 Task: Add an event with the title Client Appreciation Dinner Gala, date '2024/05/10', time 8:50 AM to 10:50 AMand add a description: The employee will receive specific and constructive feedback regarding their performance, highlighting areas of strength and areas that require improvement. The feedback will be based on objective criteria and performance metrics.Select event color  Flamingo . Add location for the event as: Brussels, Belgium, logged in from the account softage.4@softage.netand send the event invitation to softage.2@softage.net and softage.3@softage.net. Set a reminder for the event Daily
Action: Mouse moved to (78, 101)
Screenshot: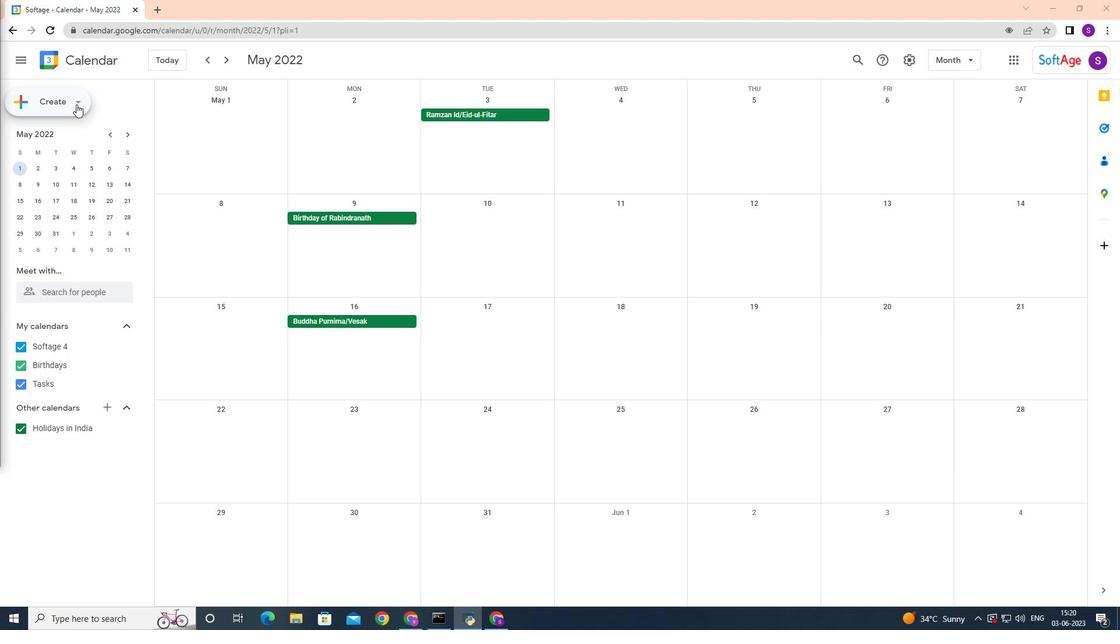 
Action: Mouse pressed left at (78, 101)
Screenshot: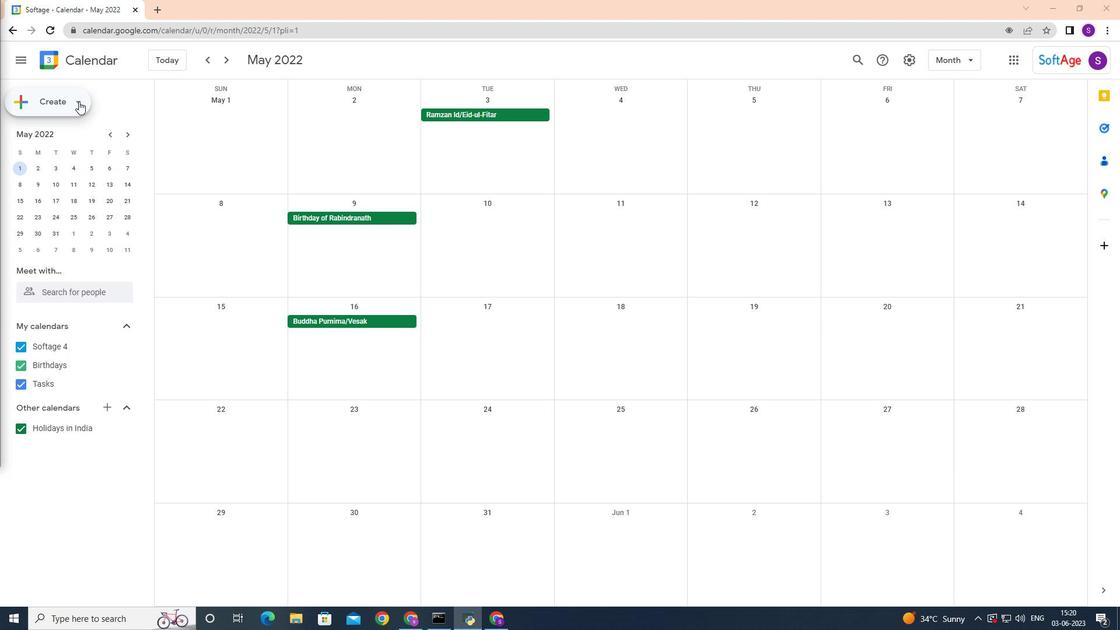 
Action: Mouse moved to (73, 135)
Screenshot: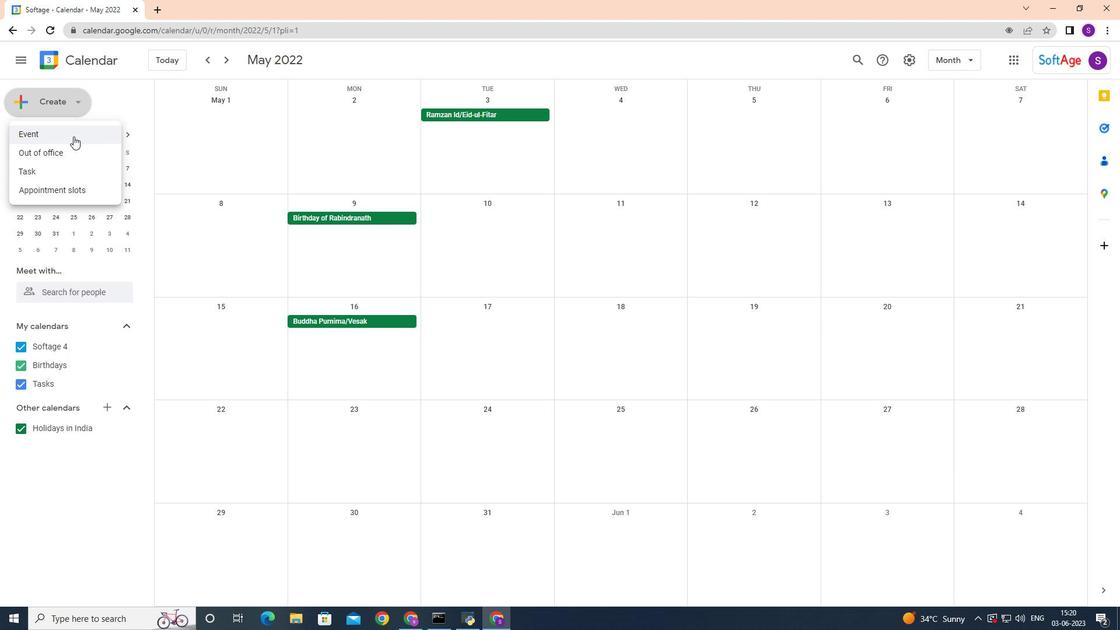 
Action: Mouse pressed left at (73, 135)
Screenshot: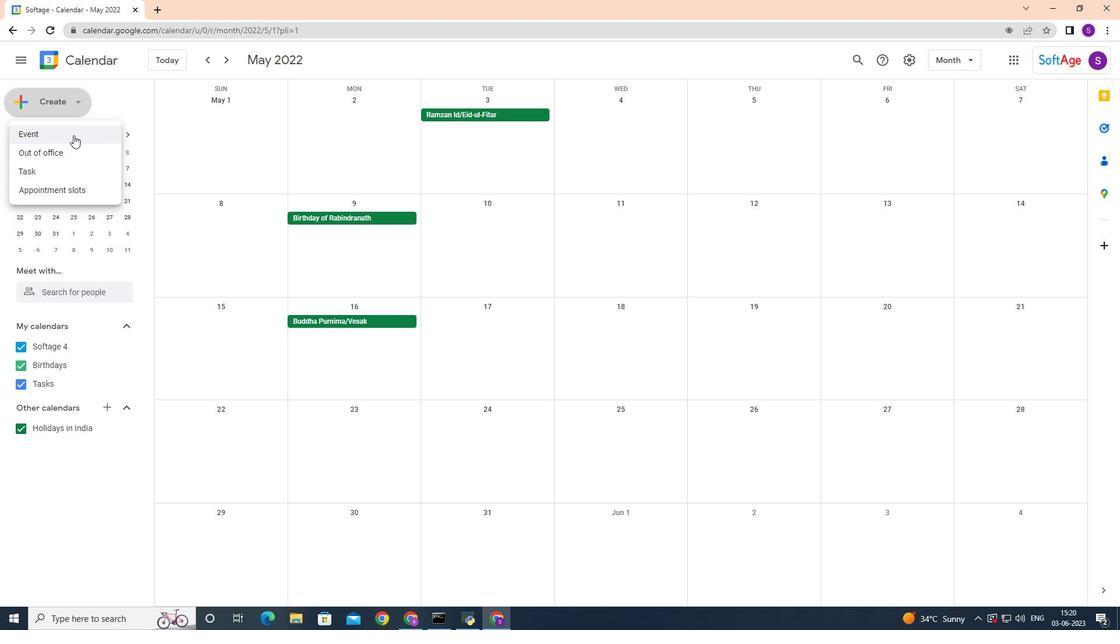 
Action: Mouse moved to (461, 394)
Screenshot: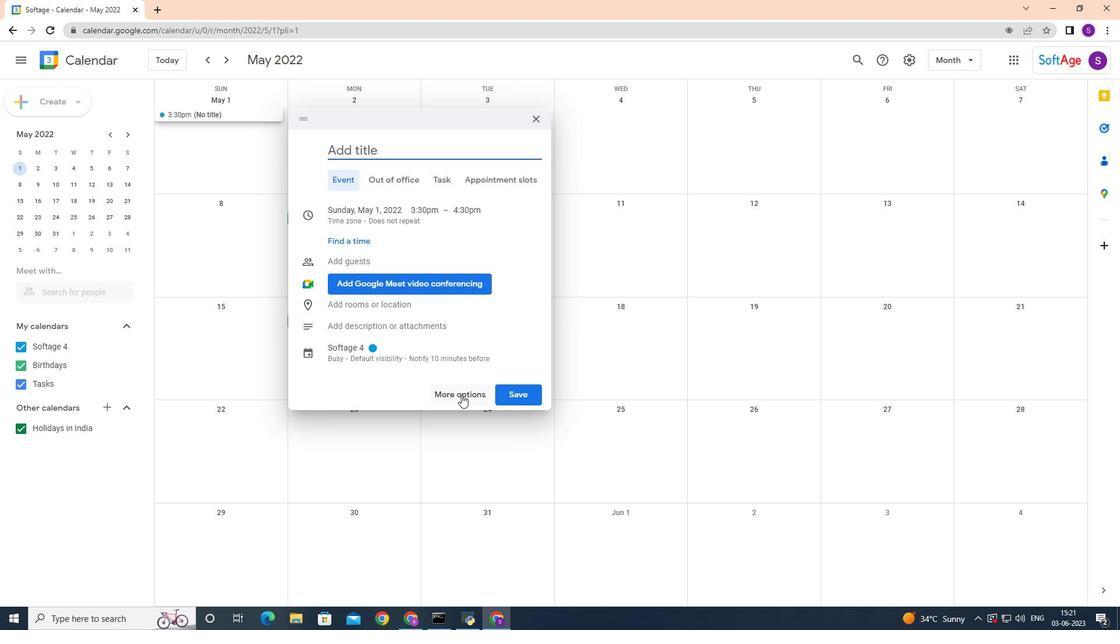
Action: Mouse pressed left at (461, 394)
Screenshot: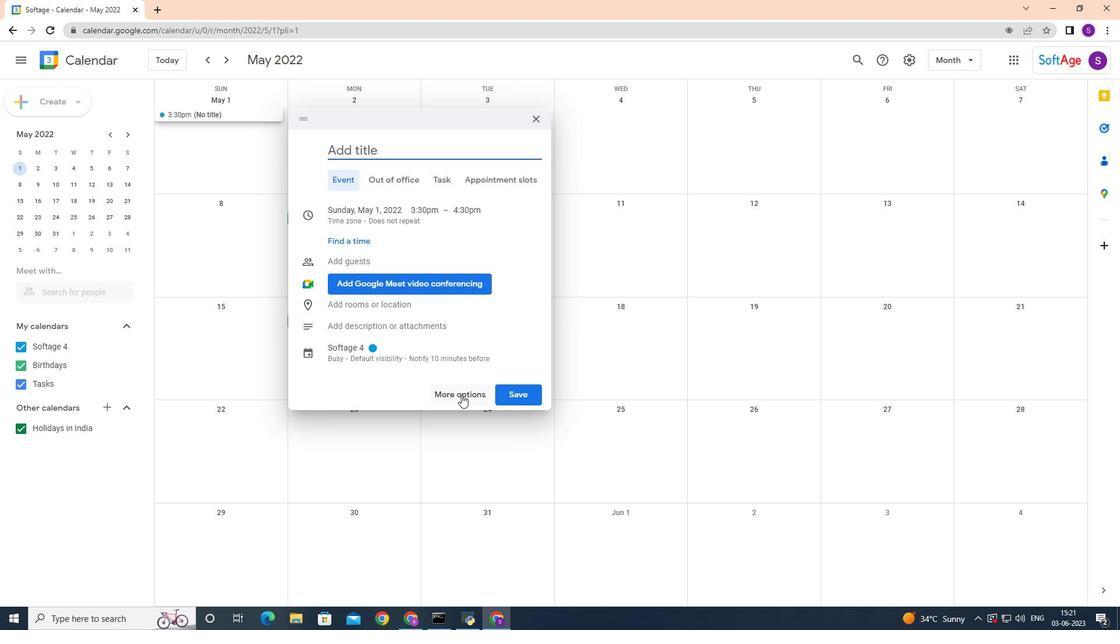 
Action: Mouse moved to (462, 393)
Screenshot: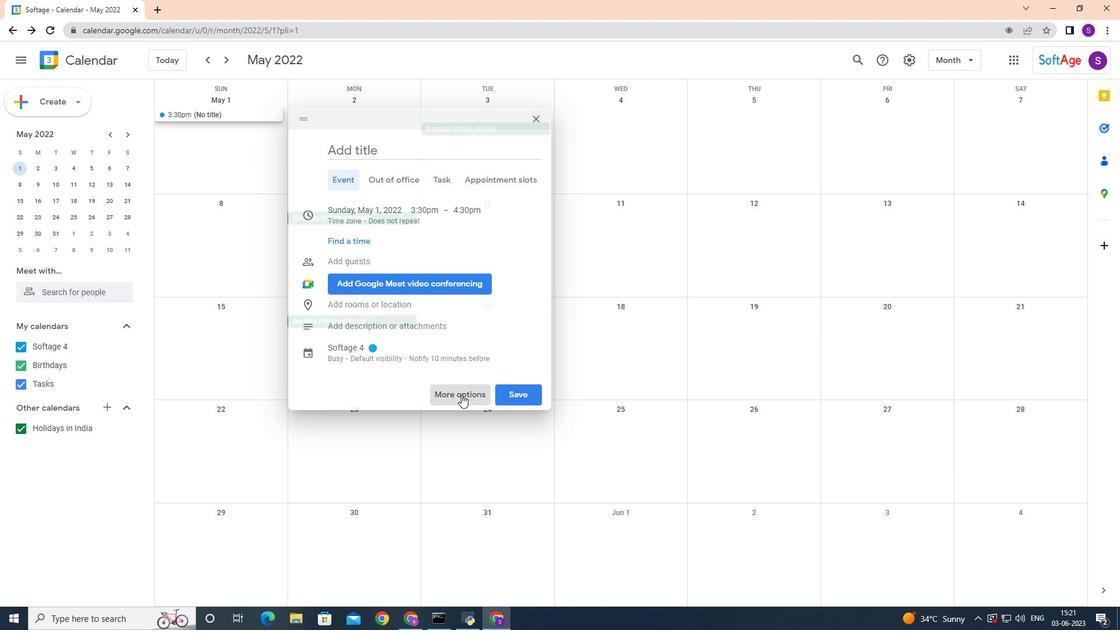 
Action: Key pressed <Key.shift>Client<Key.space><Key.shift>Appreciation<Key.space><Key.shift>Dinner<Key.space><Key.shift>Gala
Screenshot: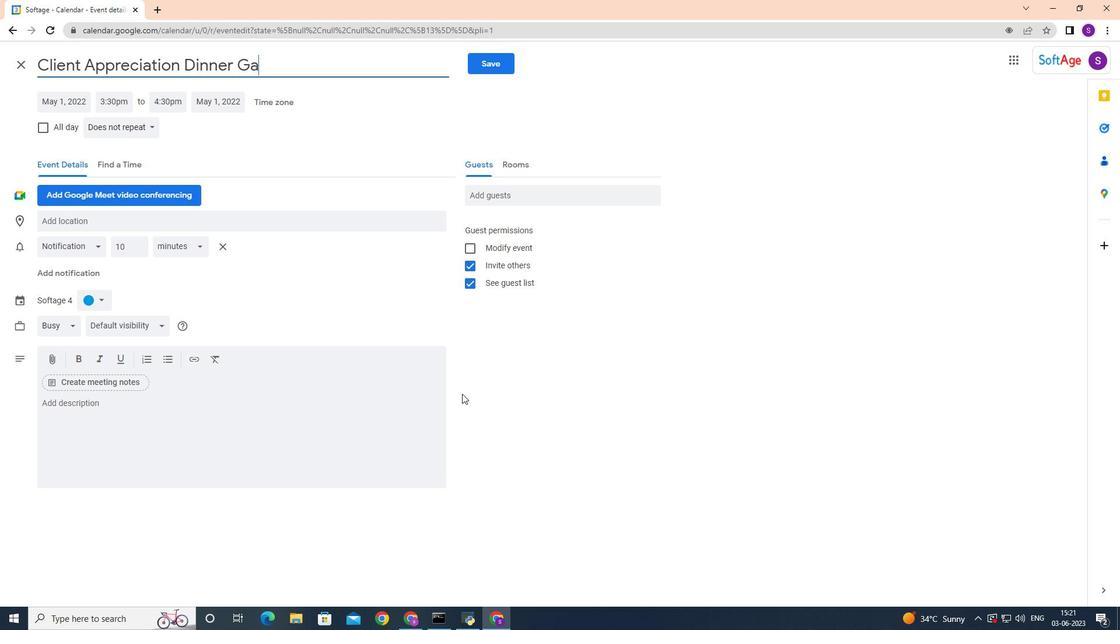 
Action: Mouse moved to (70, 103)
Screenshot: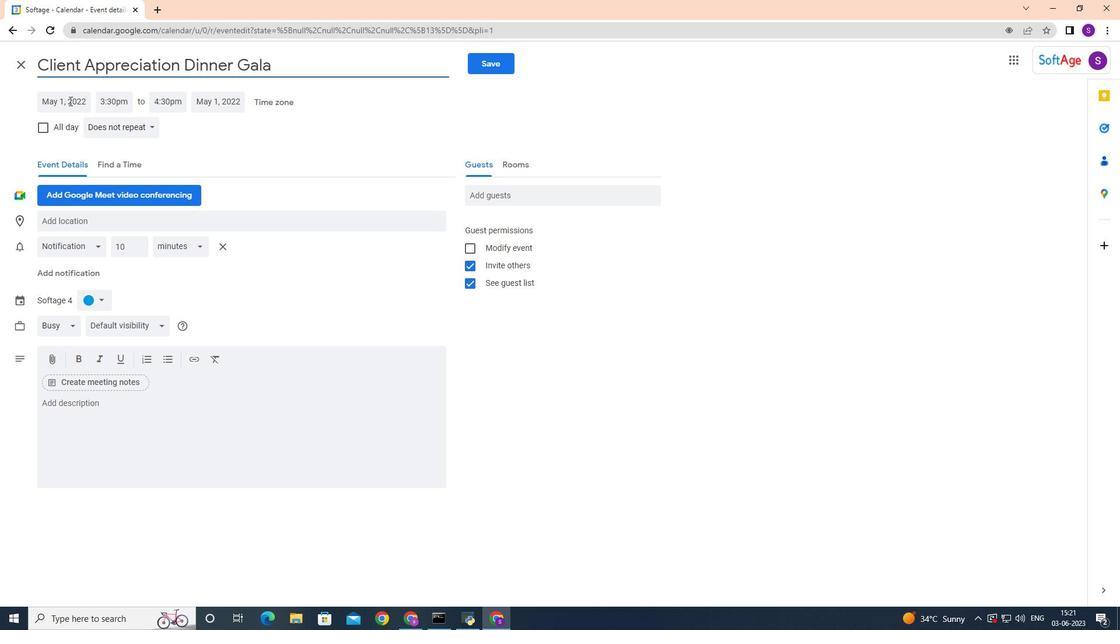 
Action: Mouse pressed left at (70, 103)
Screenshot: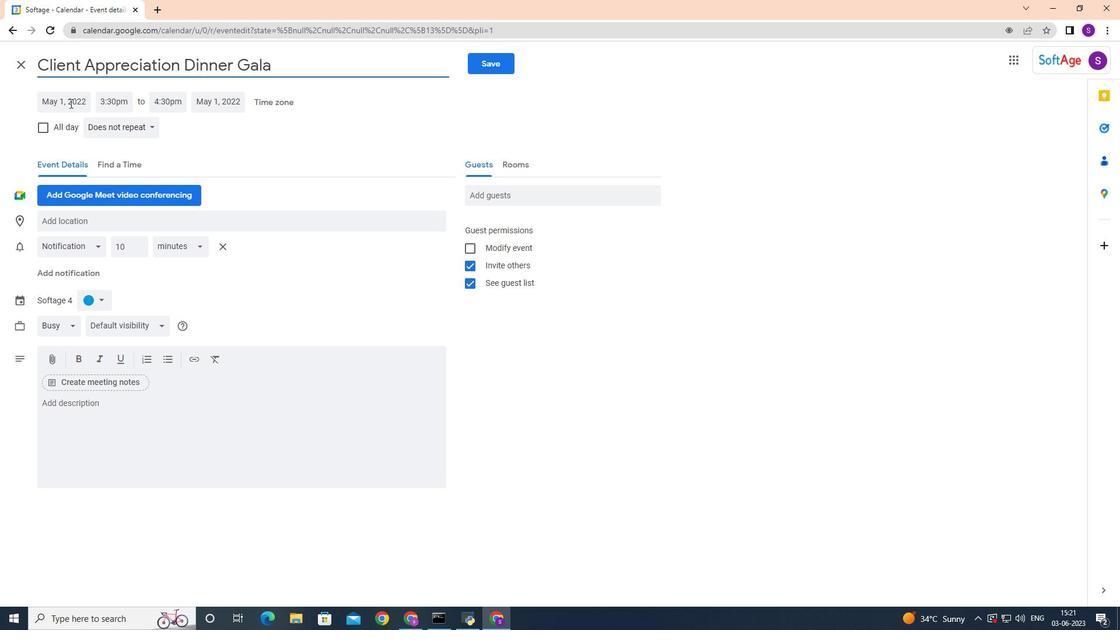 
Action: Mouse moved to (187, 125)
Screenshot: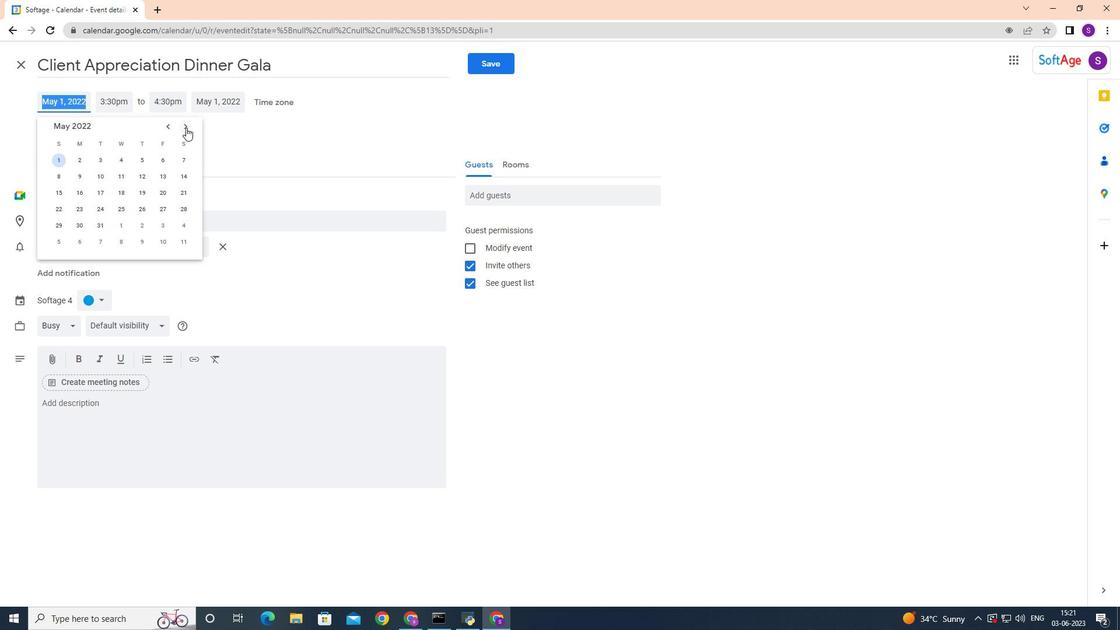 
Action: Mouse pressed left at (187, 125)
Screenshot: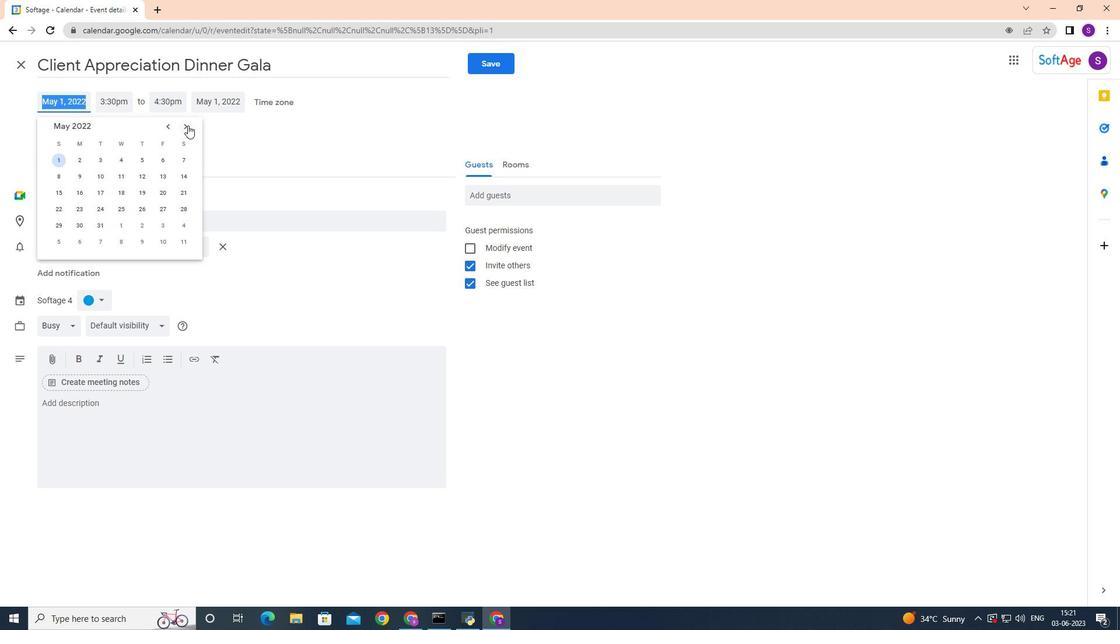 
Action: Mouse pressed left at (187, 125)
Screenshot: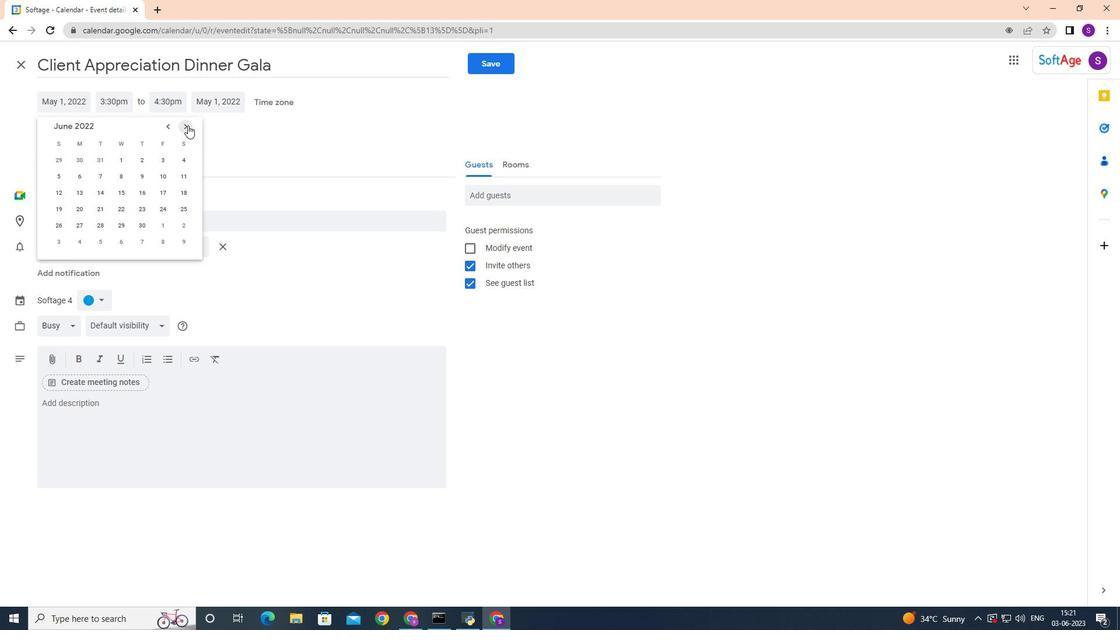 
Action: Mouse moved to (187, 125)
Screenshot: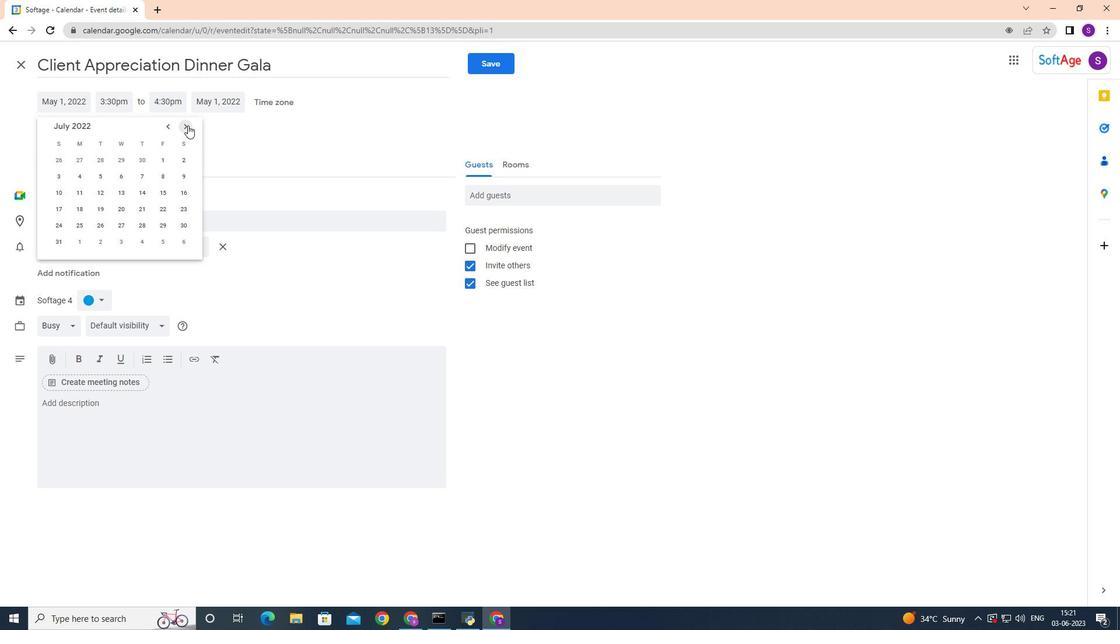 
Action: Mouse pressed left at (187, 125)
Screenshot: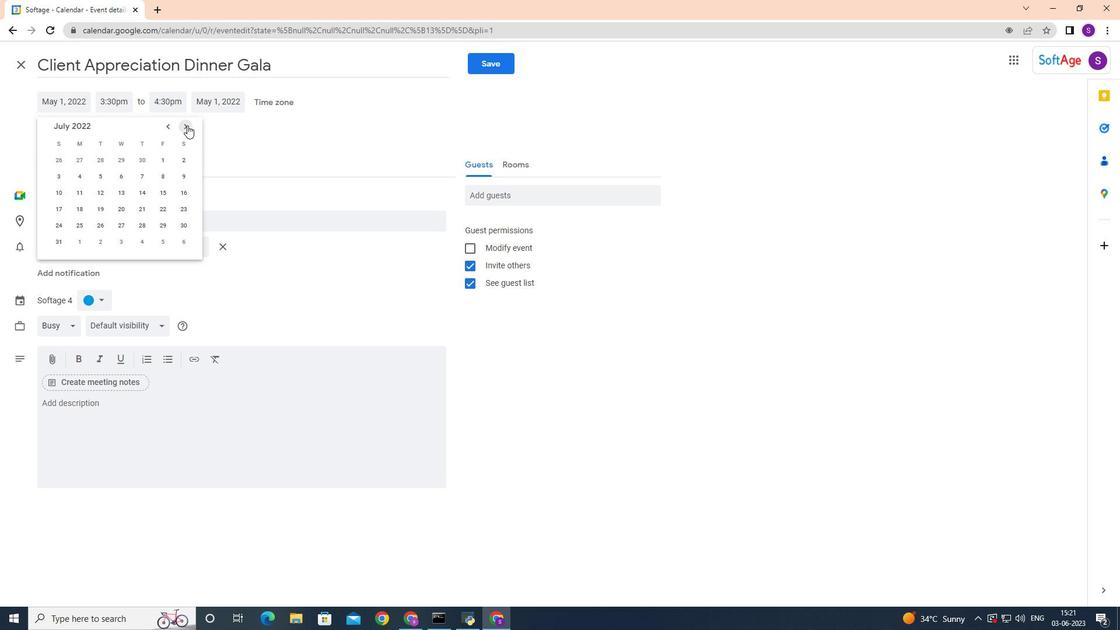 
Action: Mouse pressed left at (187, 125)
Screenshot: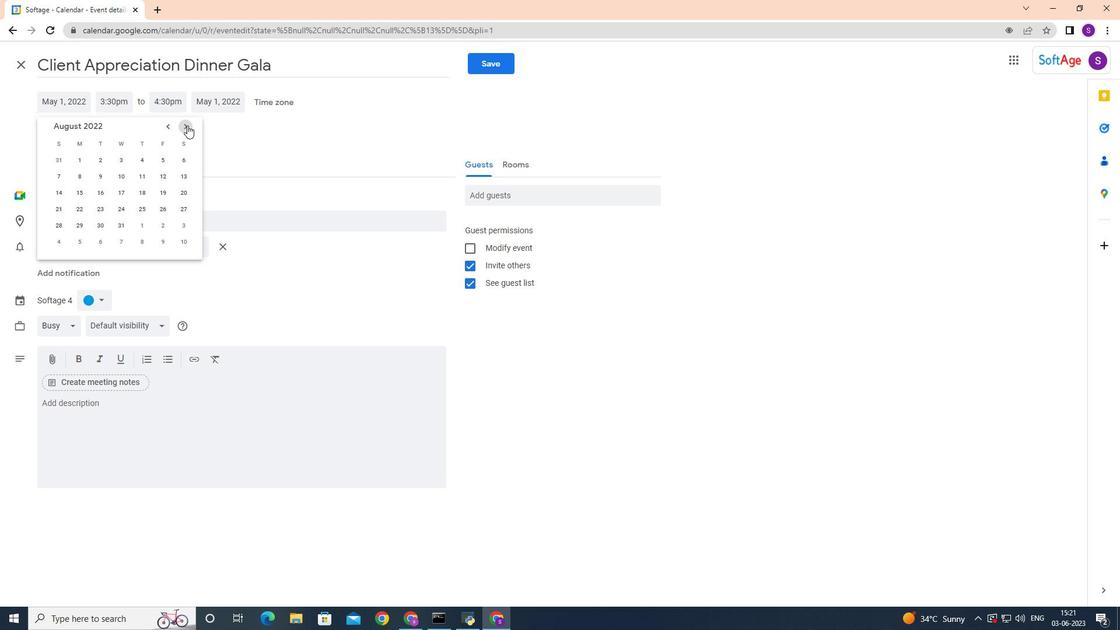
Action: Mouse pressed left at (187, 125)
Screenshot: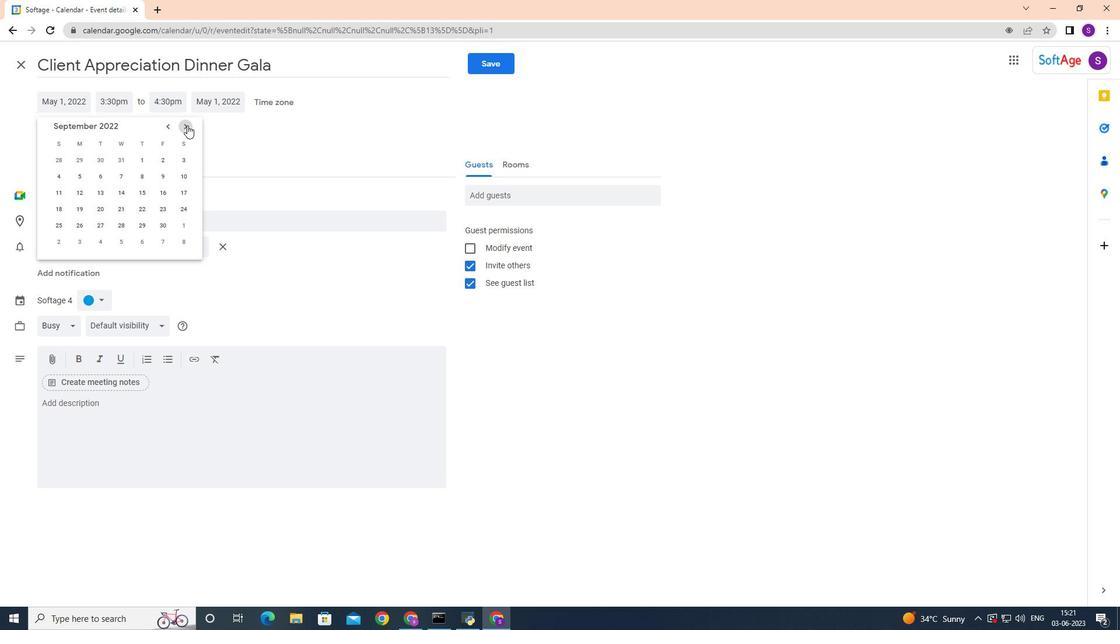 
Action: Mouse pressed left at (187, 125)
Screenshot: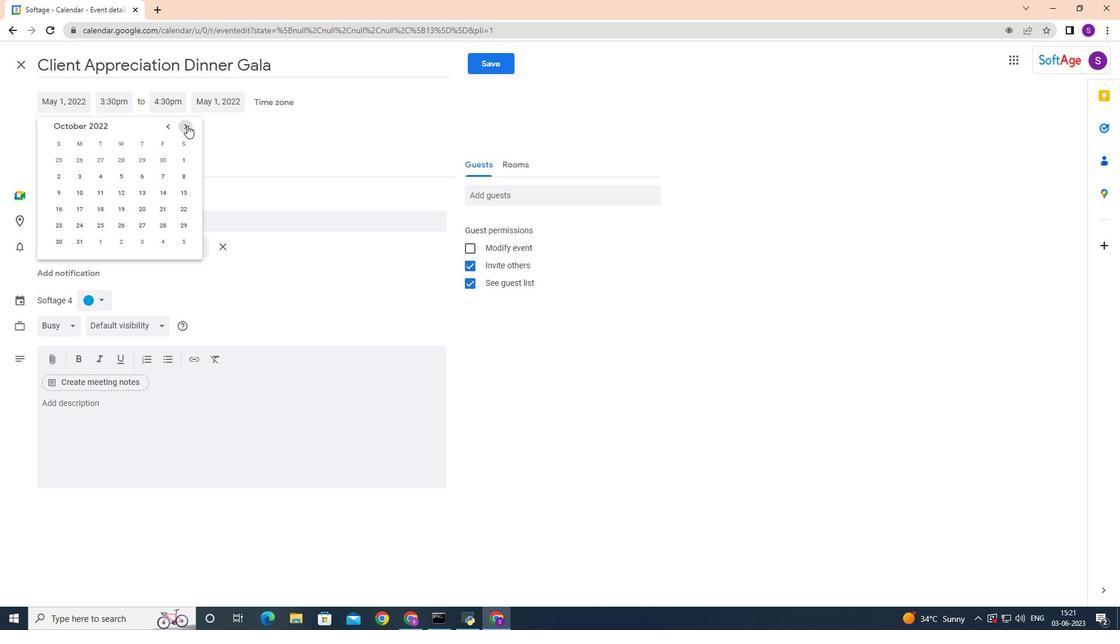 
Action: Mouse pressed left at (187, 125)
Screenshot: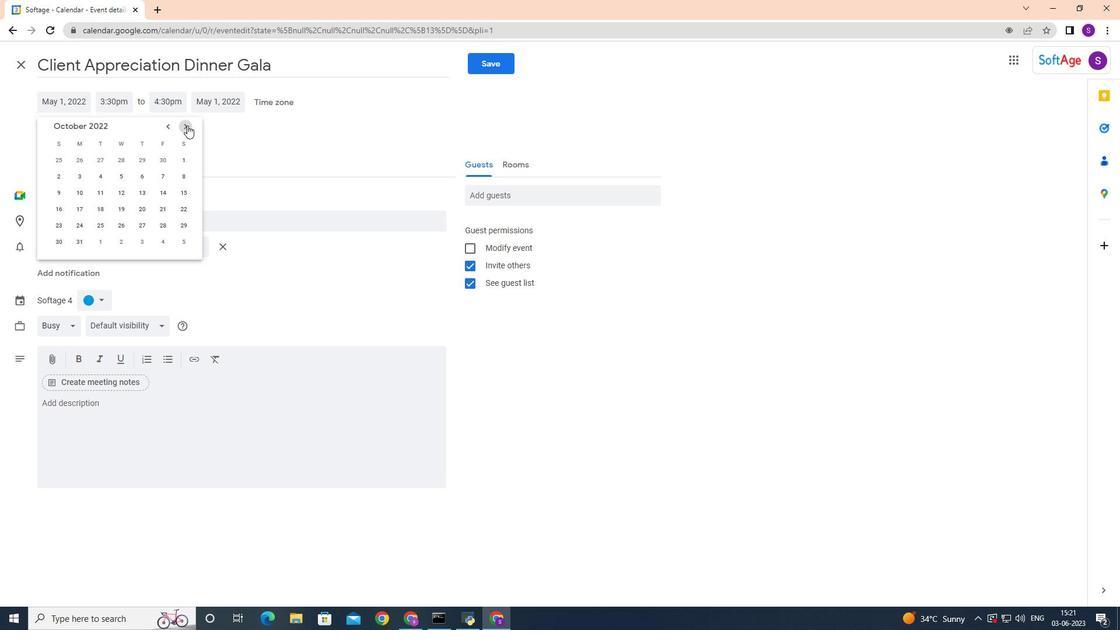 
Action: Mouse pressed left at (187, 125)
Screenshot: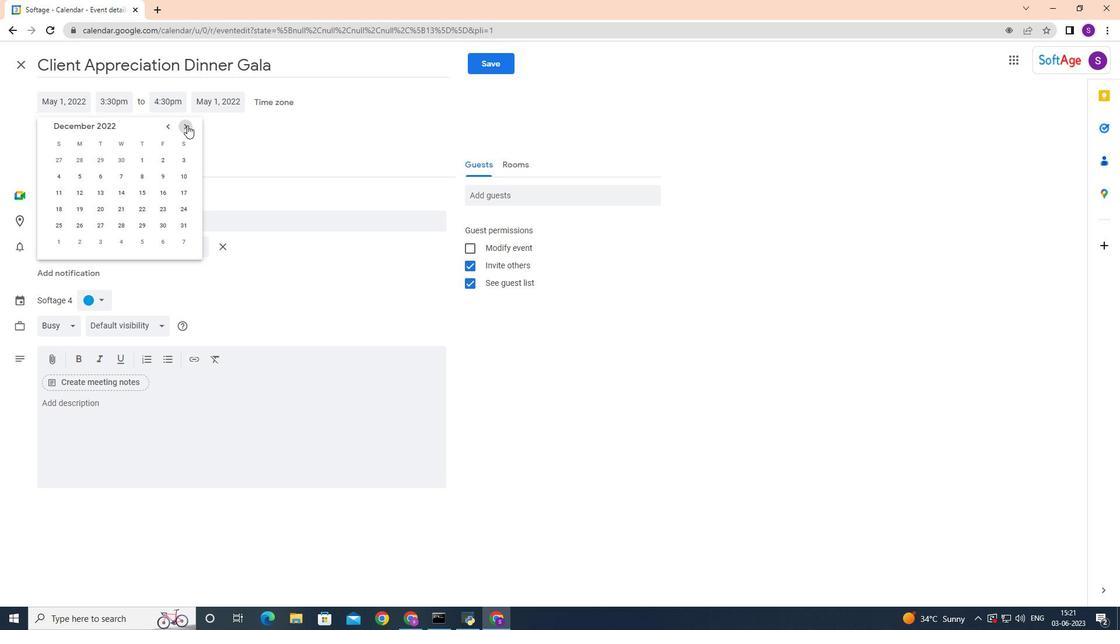 
Action: Mouse pressed left at (187, 125)
Screenshot: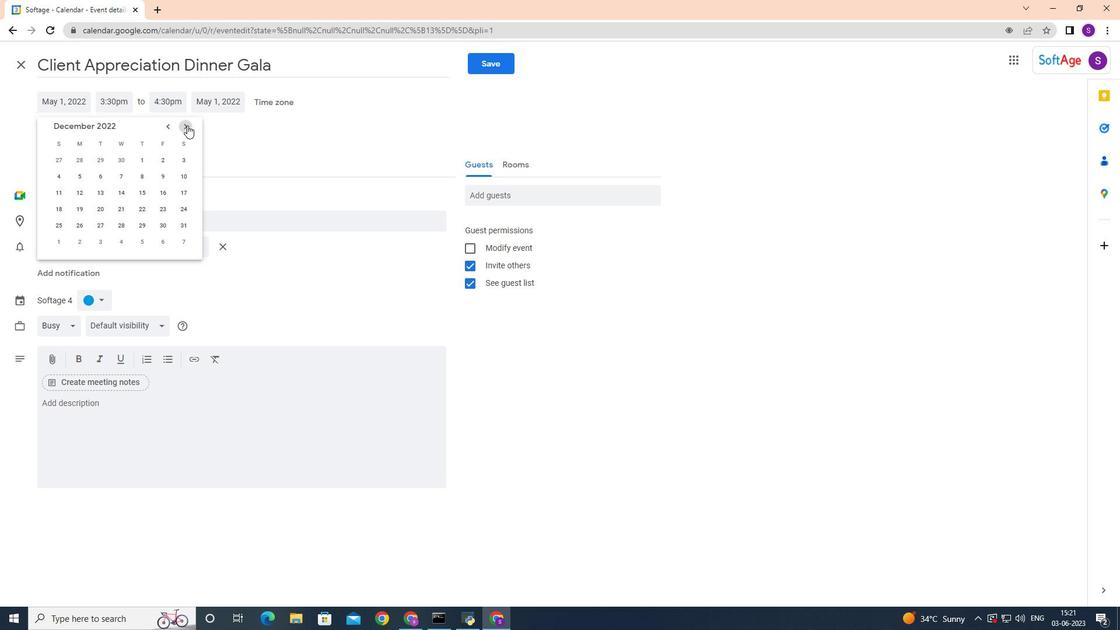 
Action: Mouse pressed left at (187, 125)
Screenshot: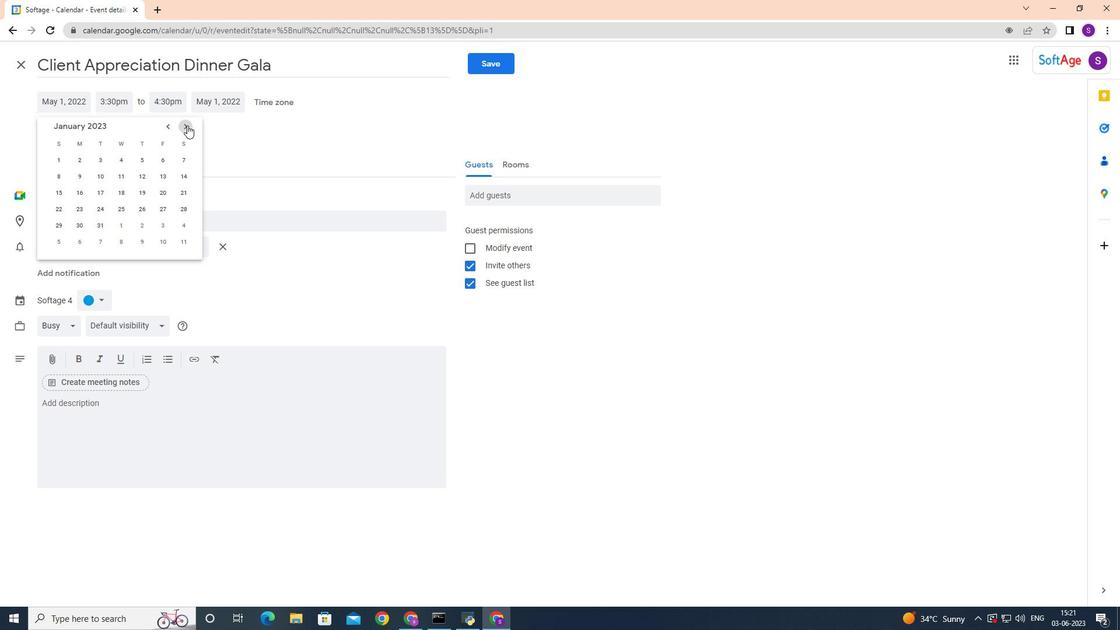 
Action: Mouse pressed left at (187, 125)
Screenshot: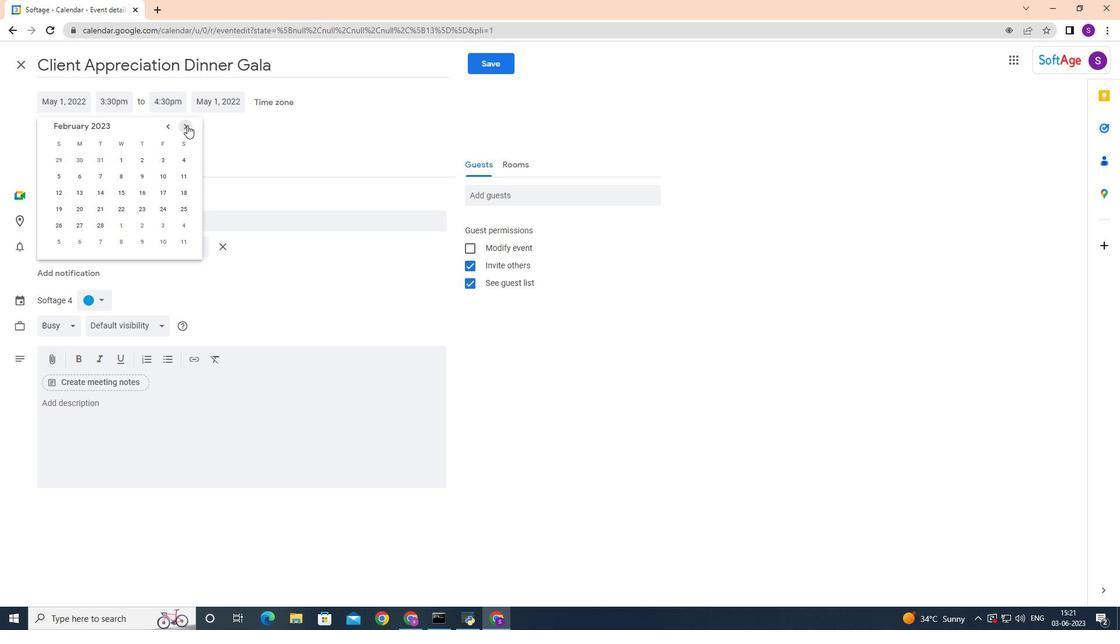 
Action: Mouse pressed left at (187, 125)
Screenshot: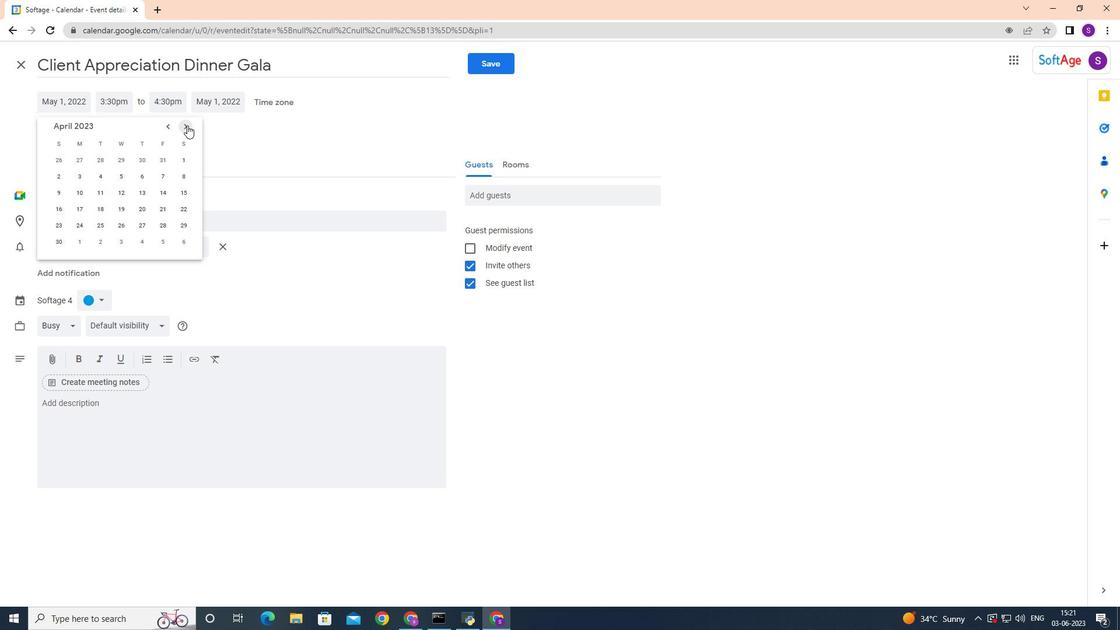 
Action: Mouse pressed left at (187, 125)
Screenshot: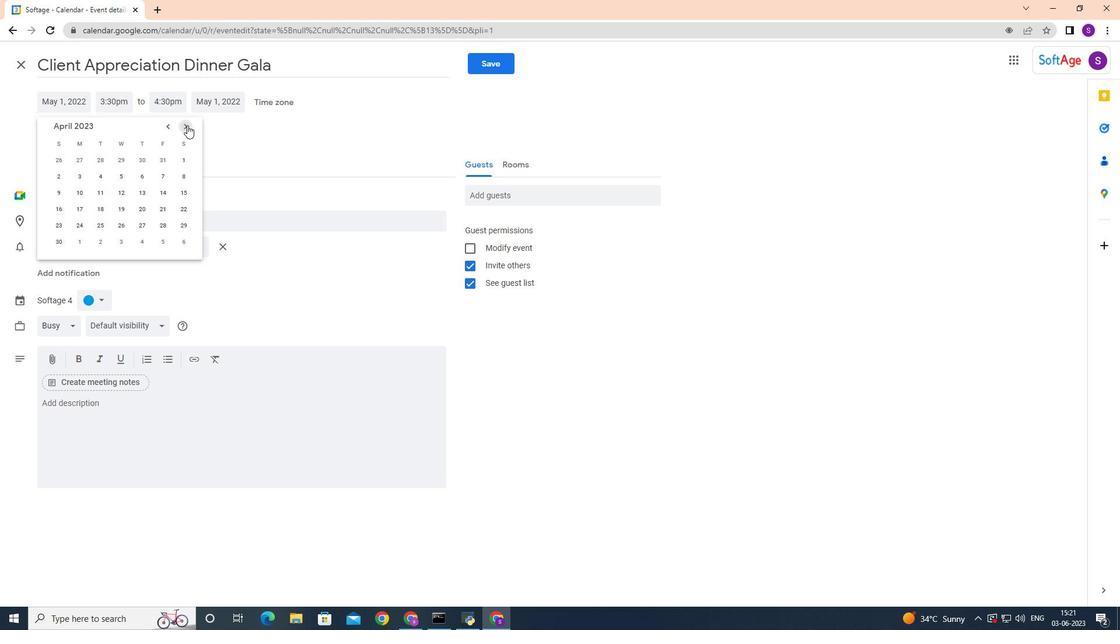 
Action: Mouse pressed left at (187, 125)
Screenshot: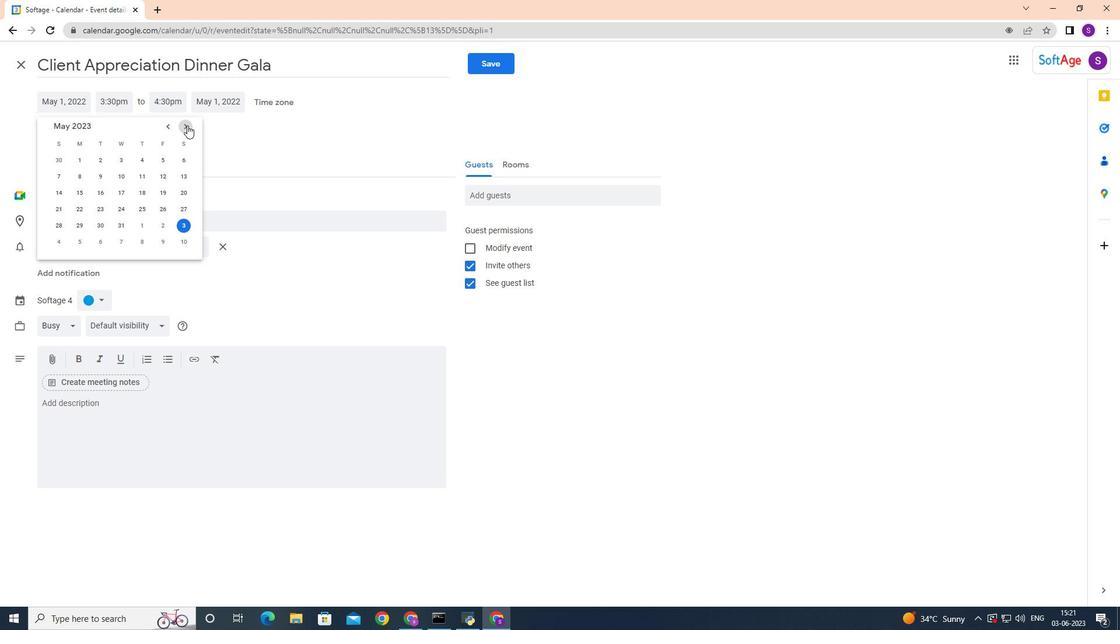 
Action: Mouse pressed left at (187, 125)
Screenshot: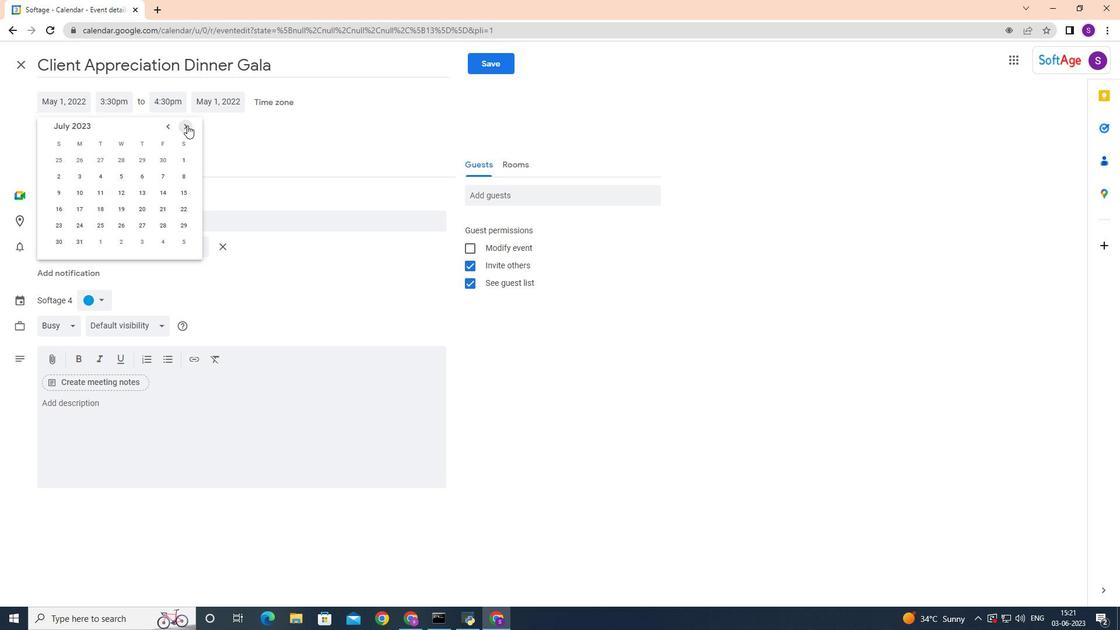 
Action: Mouse pressed left at (187, 125)
Screenshot: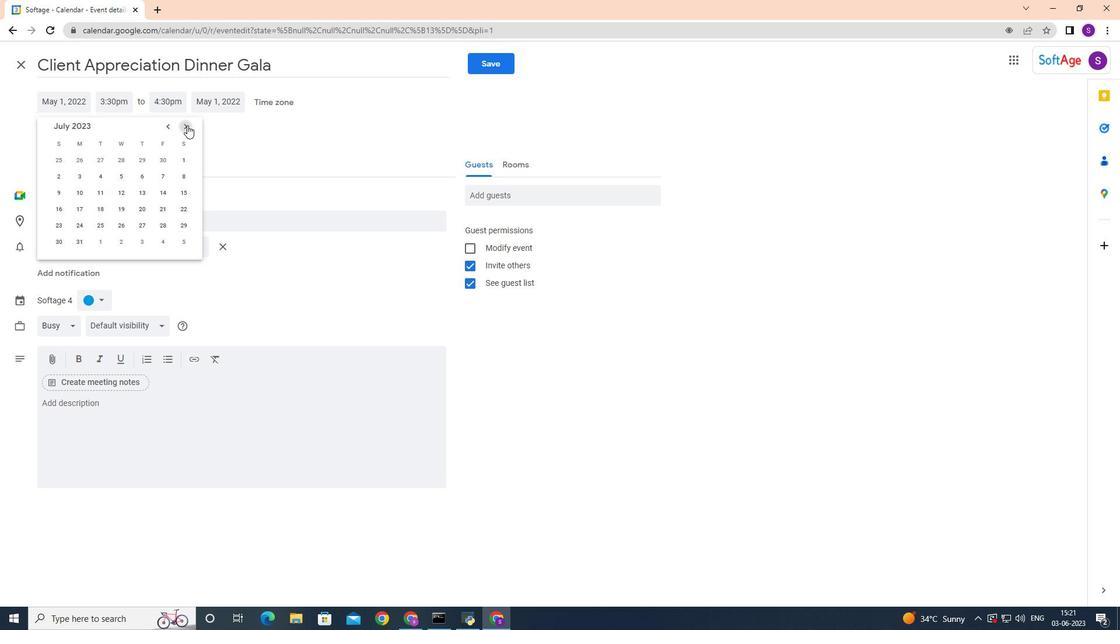 
Action: Mouse pressed left at (187, 125)
Screenshot: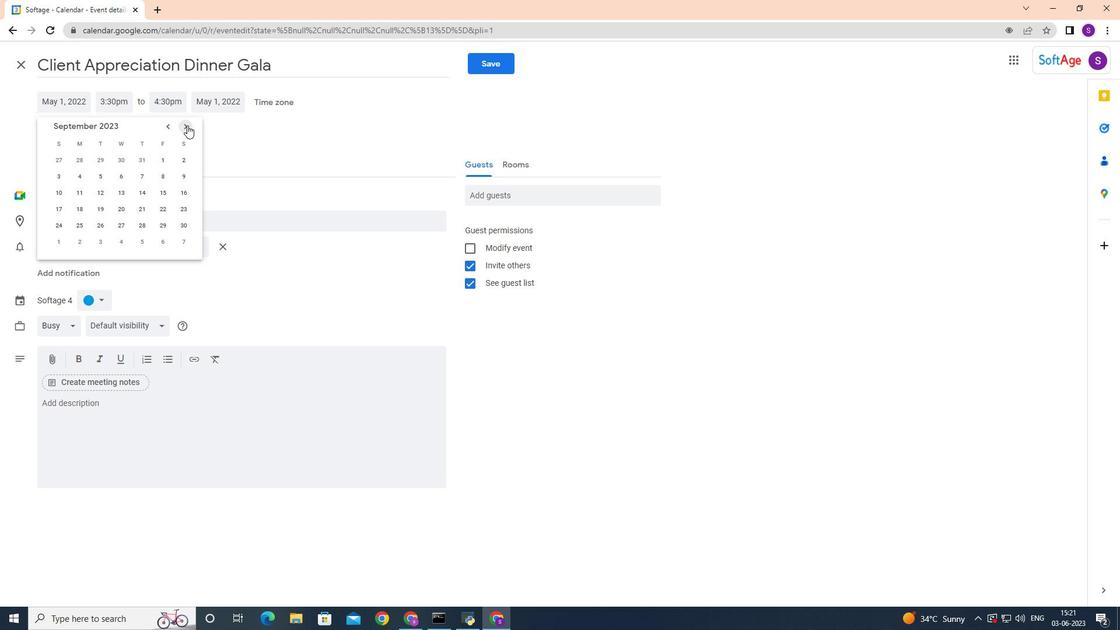 
Action: Mouse pressed left at (187, 125)
Screenshot: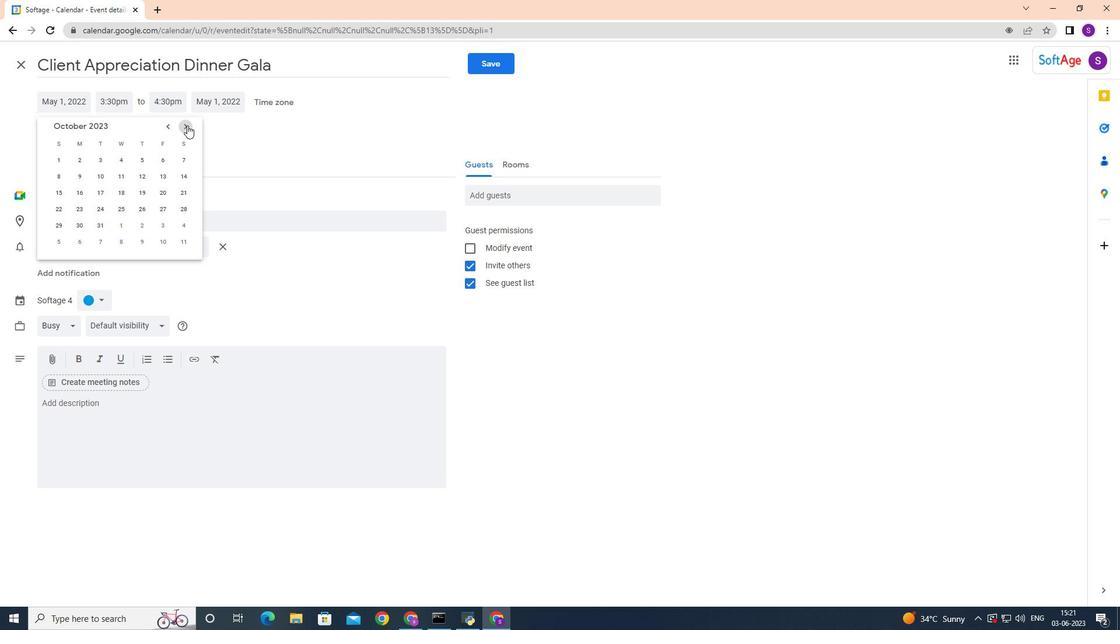 
Action: Mouse pressed left at (187, 125)
Screenshot: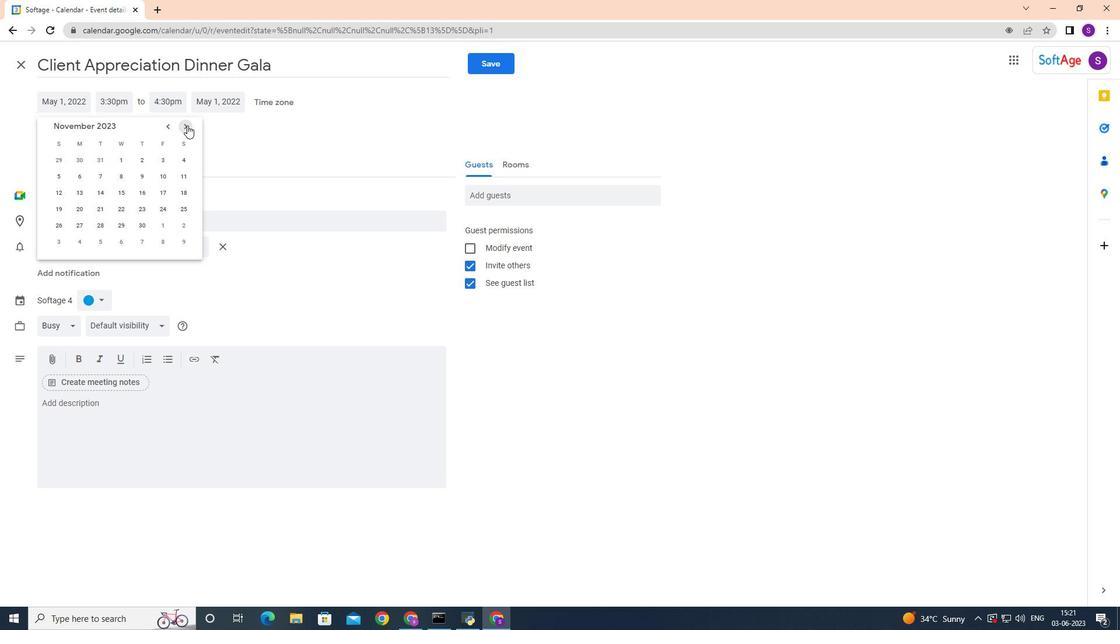 
Action: Mouse pressed left at (187, 125)
Screenshot: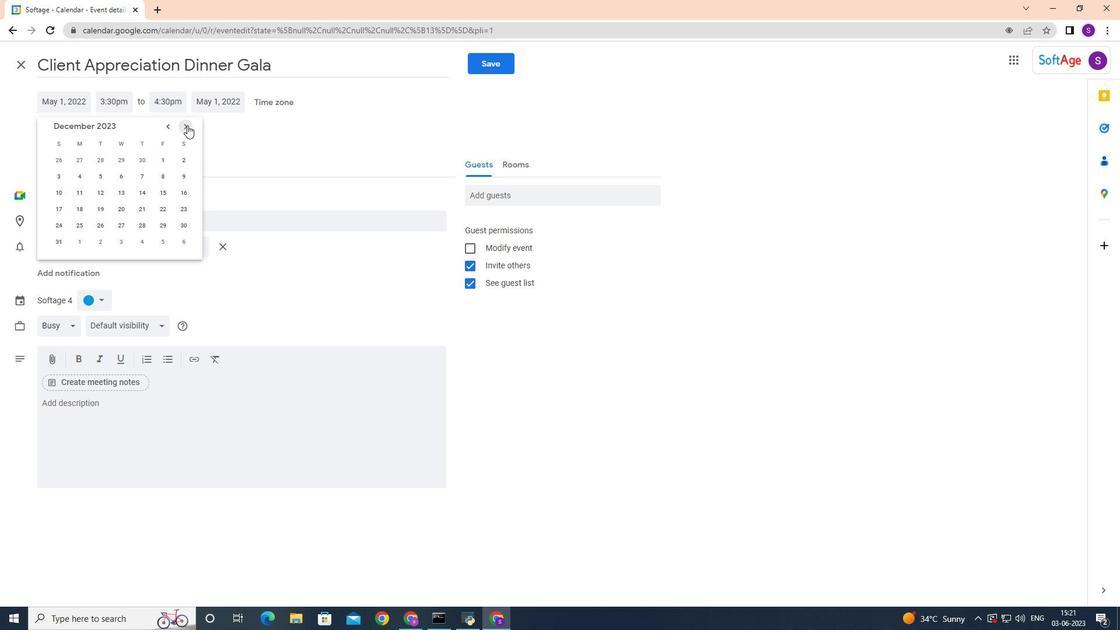 
Action: Mouse pressed left at (187, 125)
Screenshot: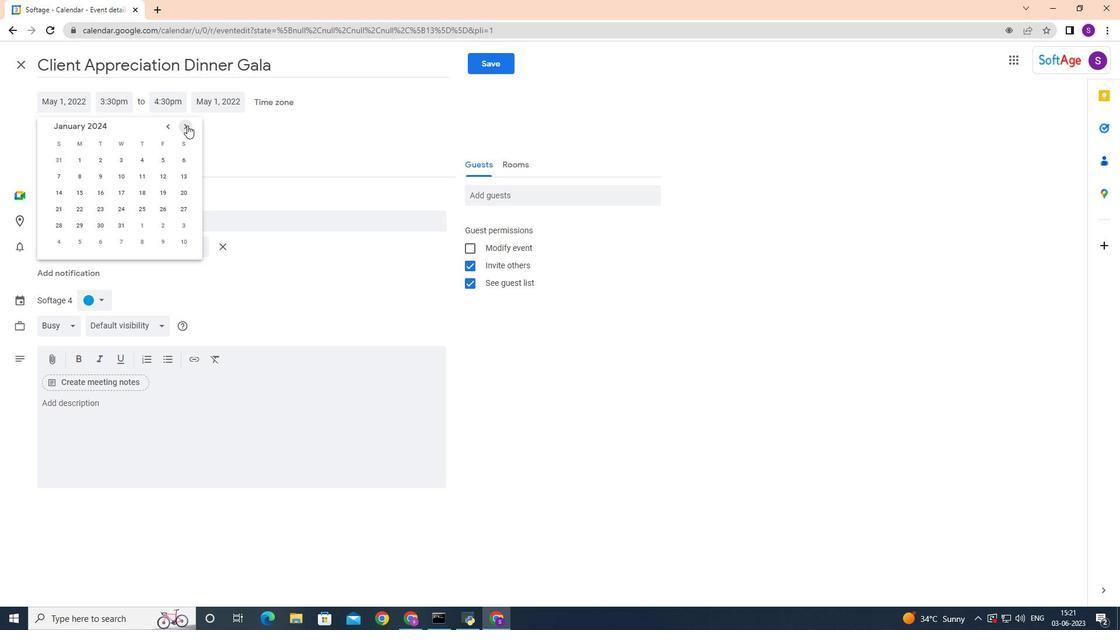 
Action: Mouse pressed left at (187, 125)
Screenshot: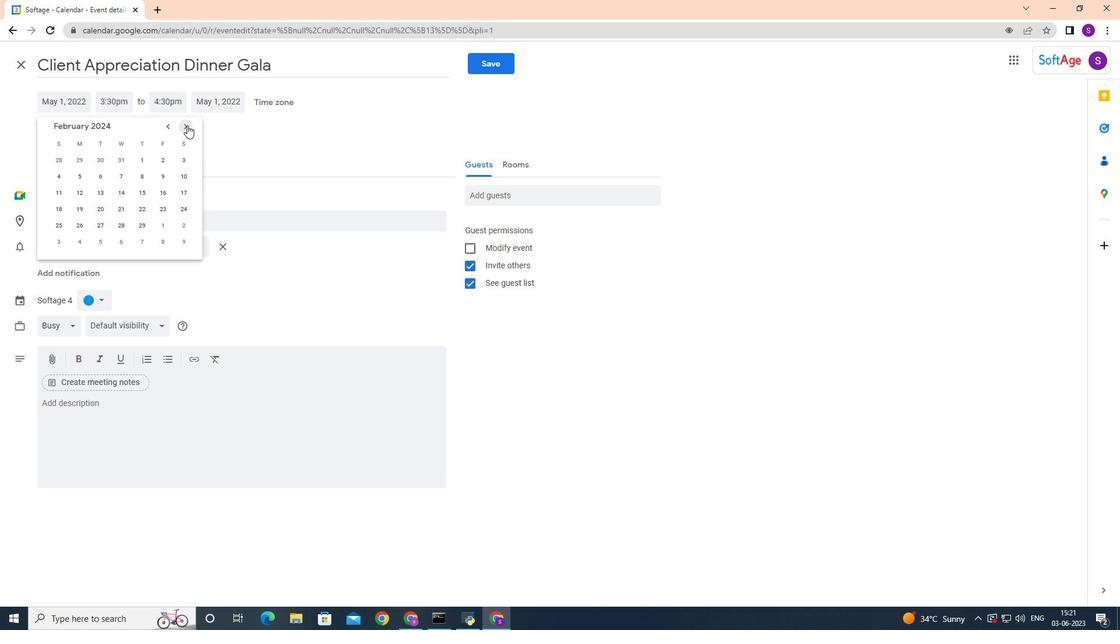 
Action: Mouse pressed left at (187, 125)
Screenshot: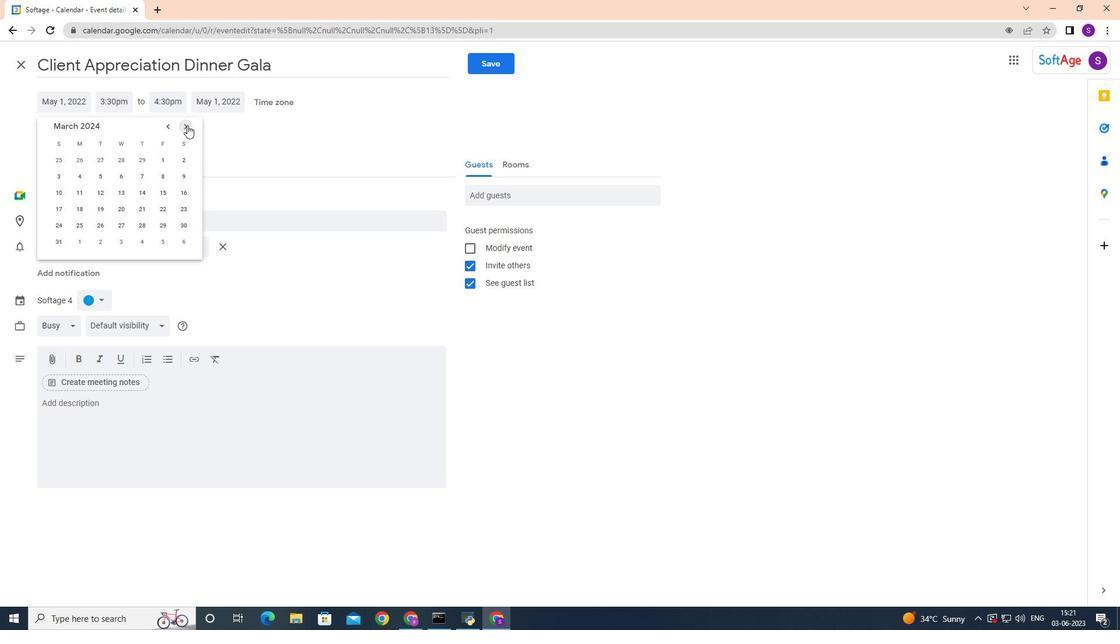 
Action: Mouse pressed left at (187, 125)
Screenshot: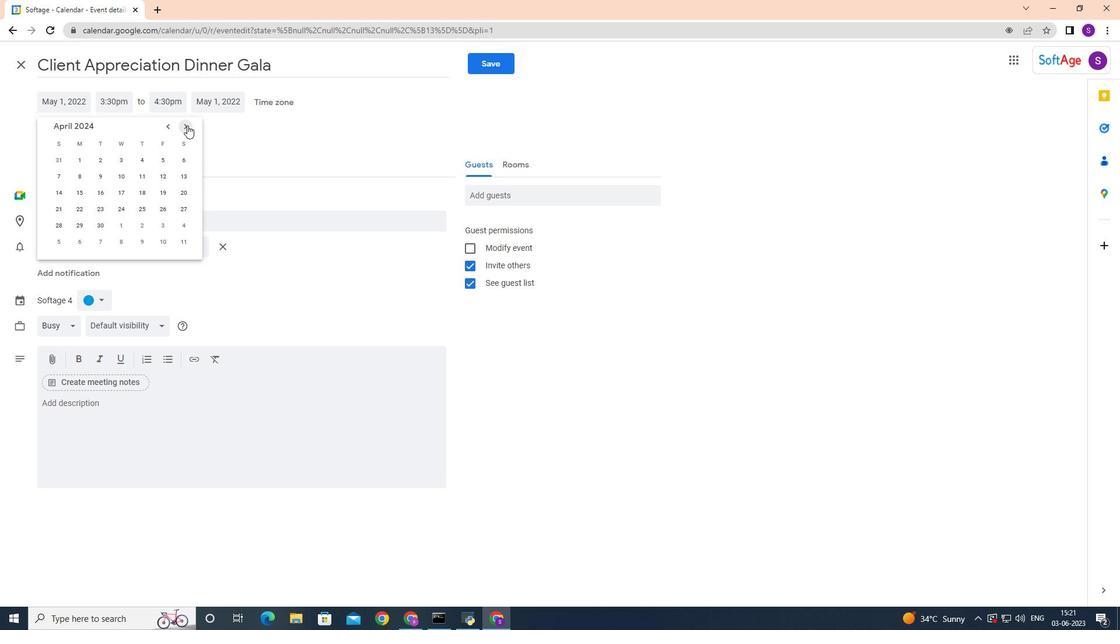 
Action: Mouse moved to (161, 175)
Screenshot: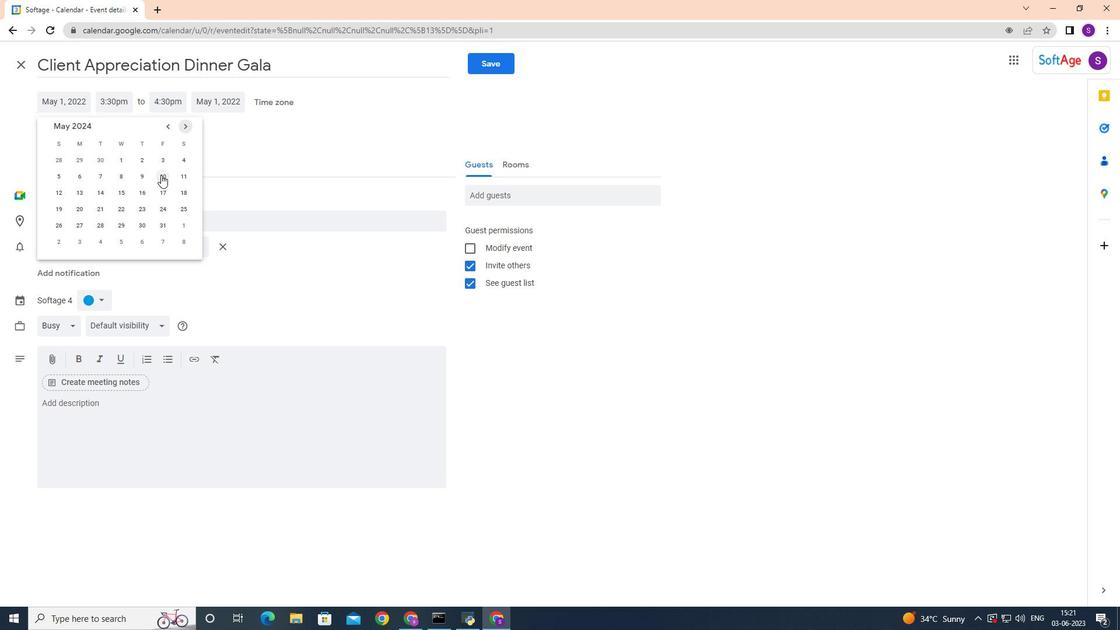 
Action: Mouse pressed left at (161, 175)
Screenshot: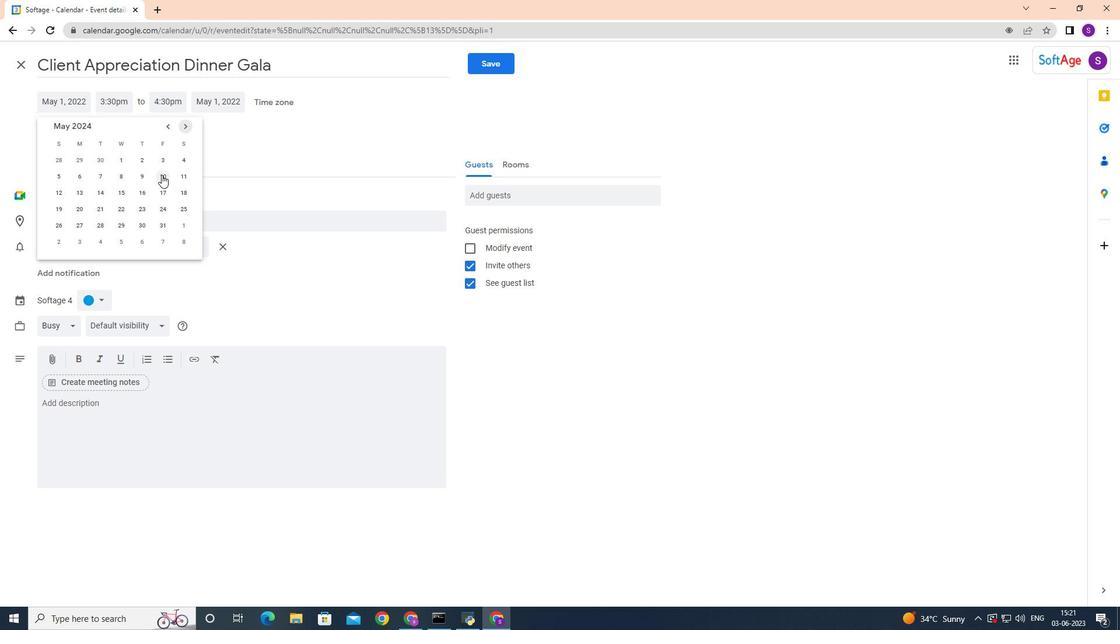 
Action: Mouse moved to (118, 102)
Screenshot: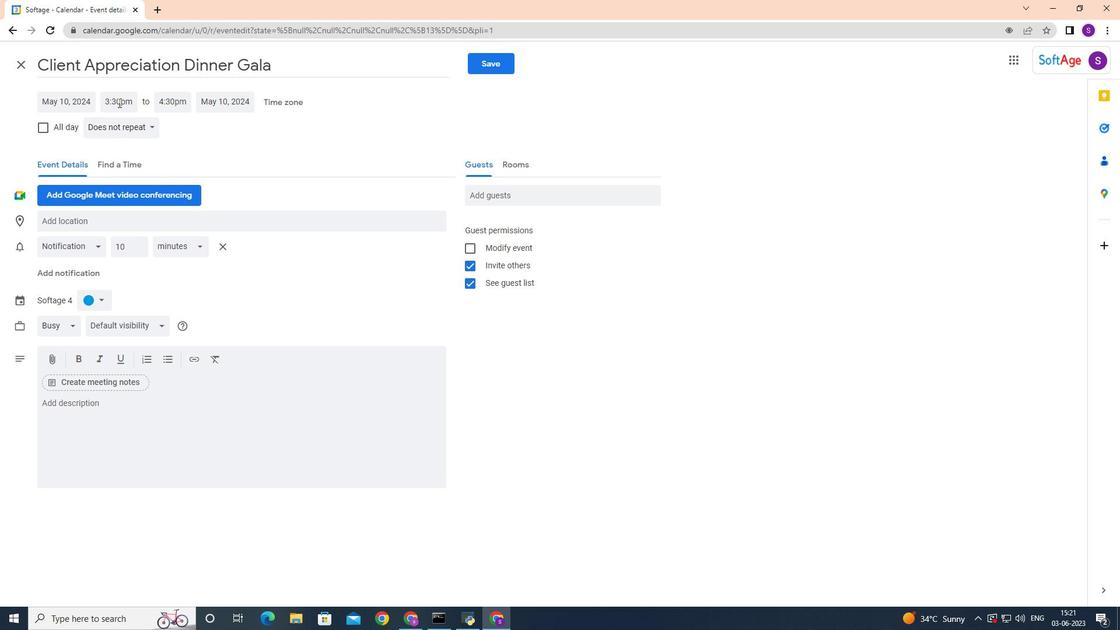 
Action: Mouse pressed left at (118, 102)
Screenshot: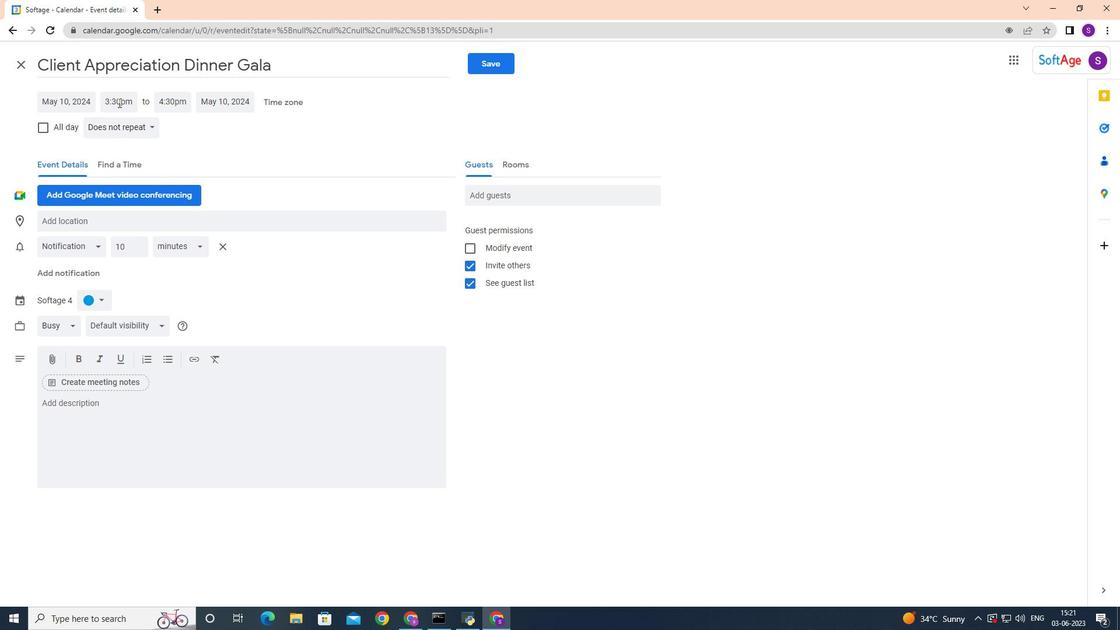 
Action: Key pressed 8<Key.shift><Key.shift>:50<Key.shift>A<Key.shift>M<Key.enter>
Screenshot: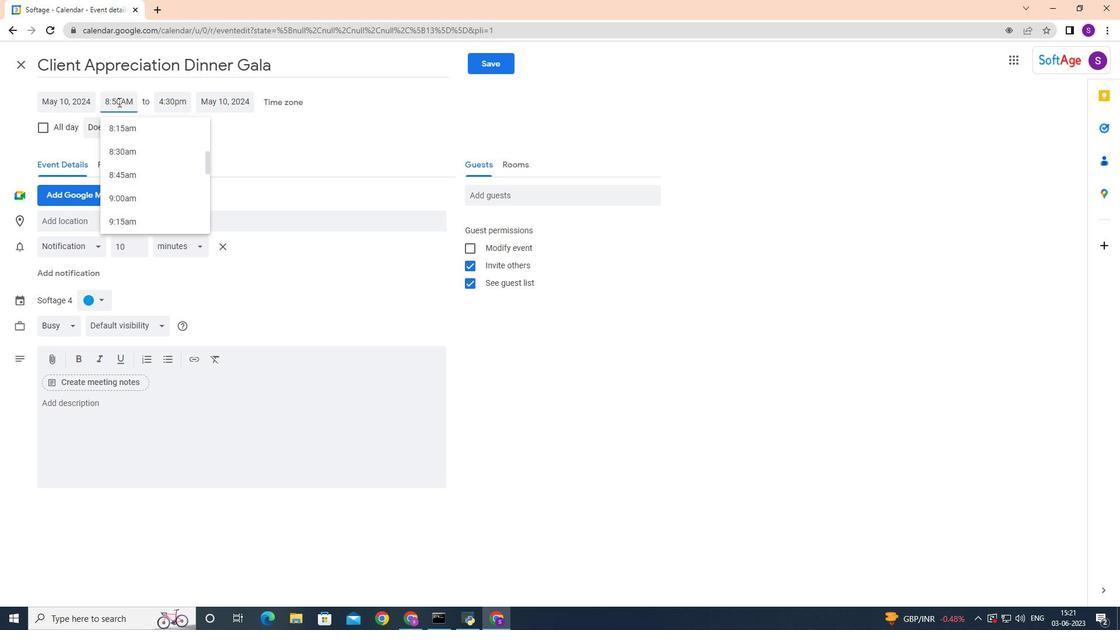 
Action: Mouse moved to (165, 100)
Screenshot: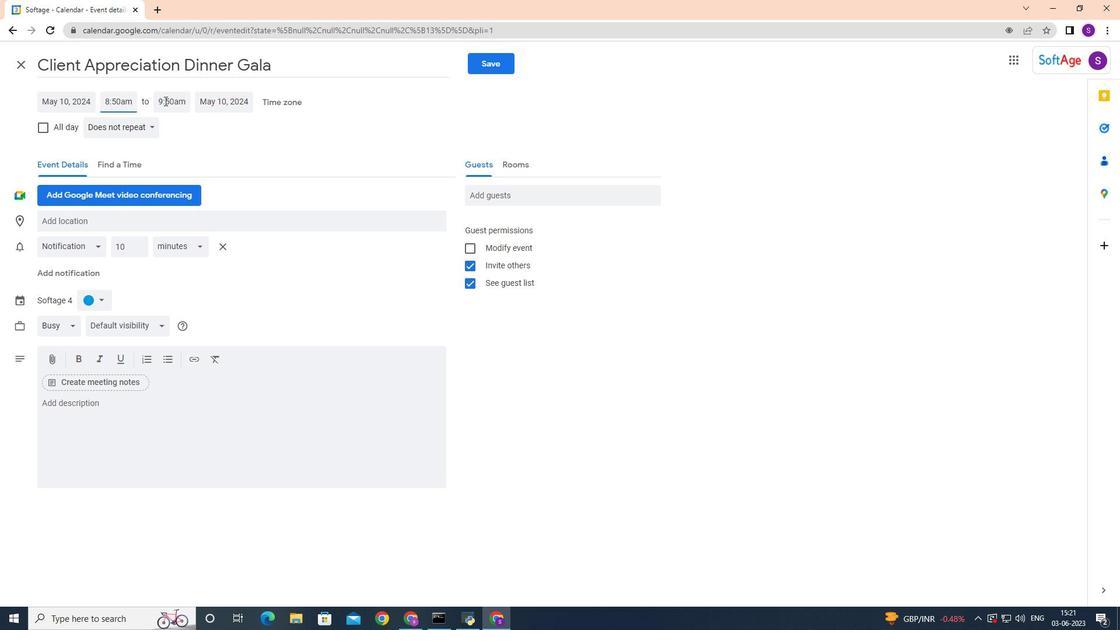 
Action: Mouse pressed left at (165, 100)
Screenshot: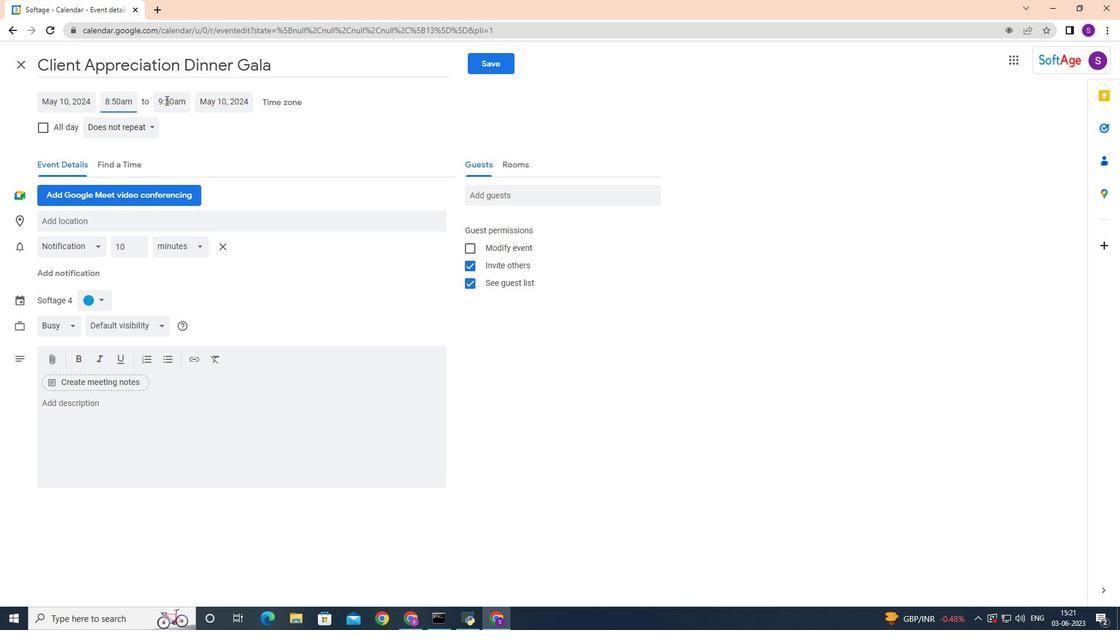 
Action: Mouse moved to (176, 225)
Screenshot: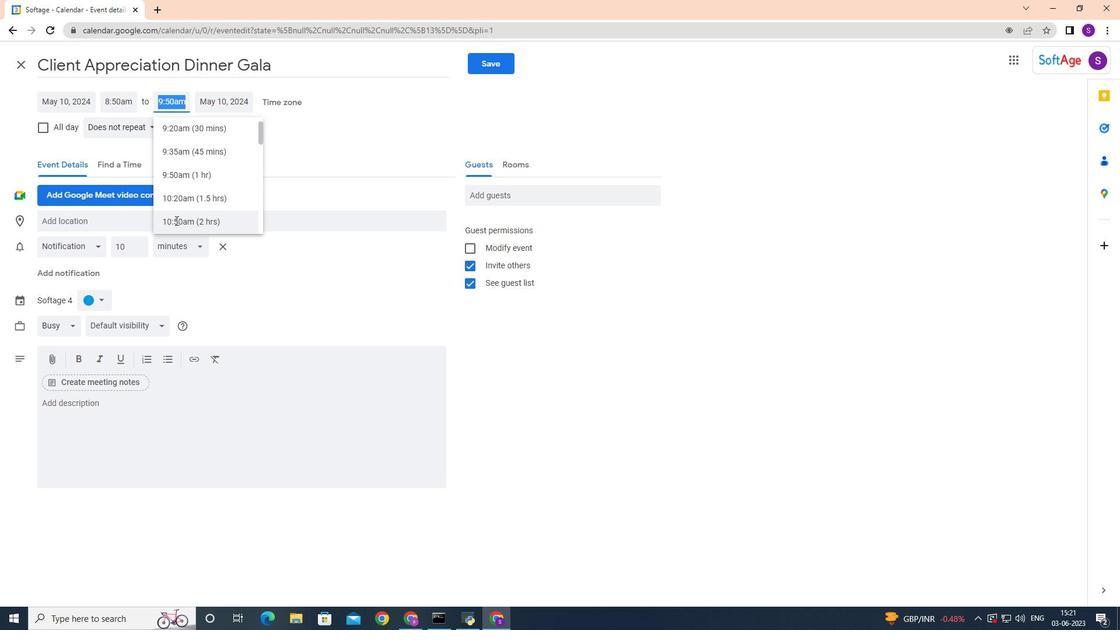 
Action: Mouse pressed left at (176, 225)
Screenshot: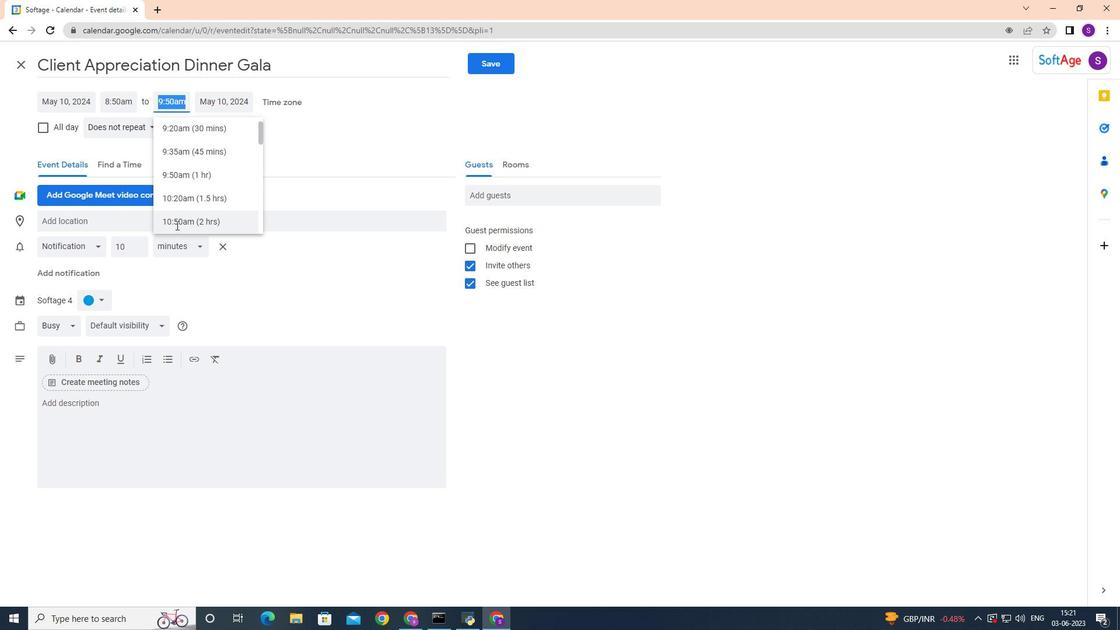
Action: Mouse moved to (82, 408)
Screenshot: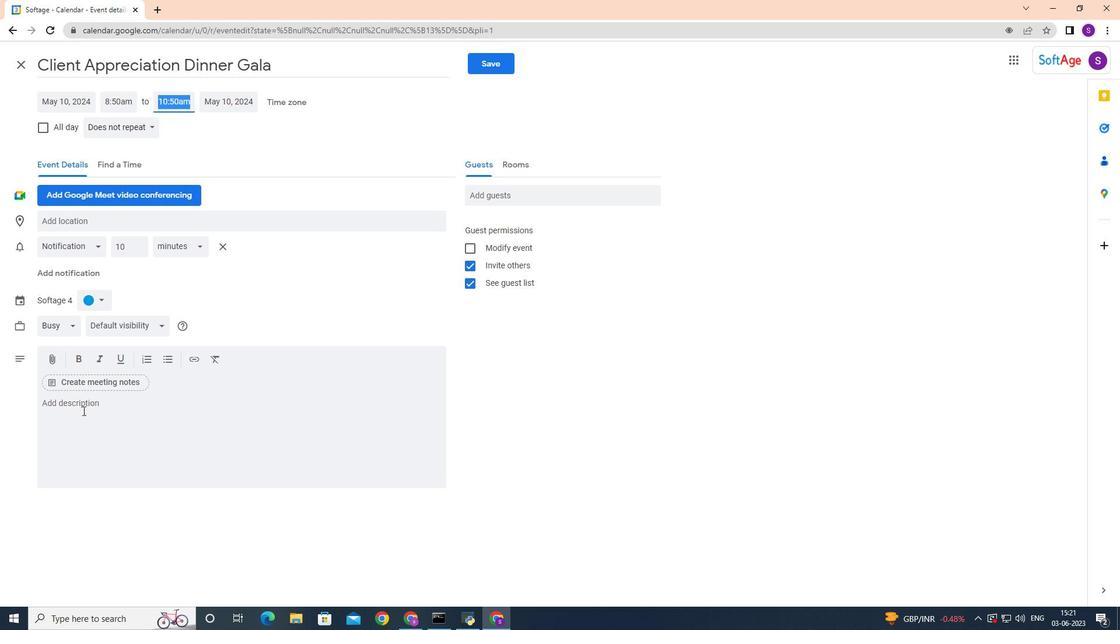 
Action: Mouse pressed left at (82, 408)
Screenshot: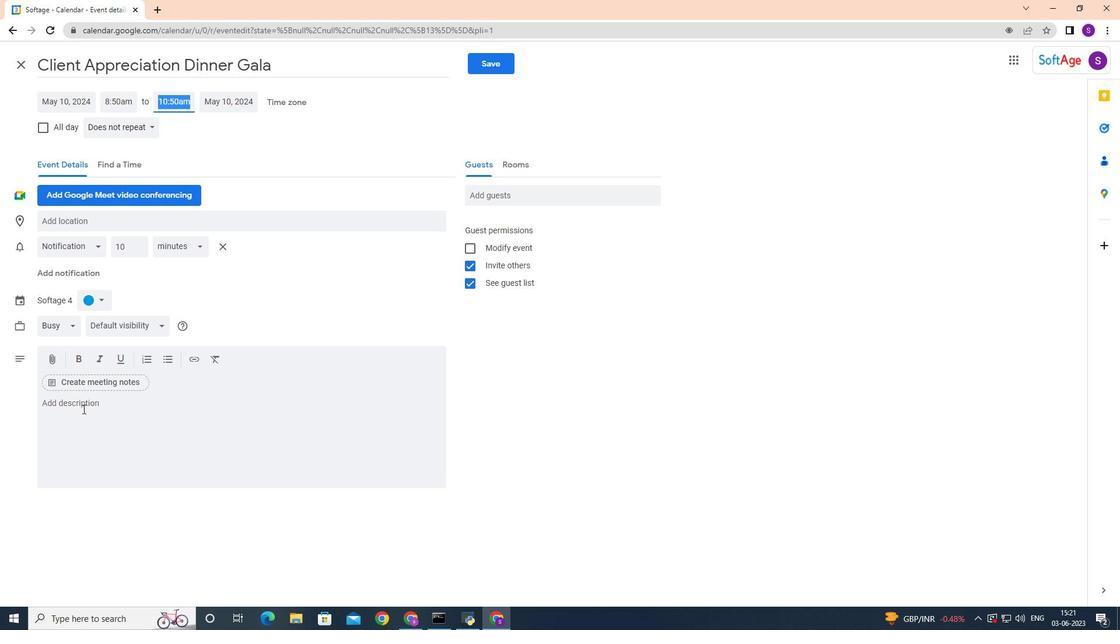
Action: Mouse moved to (84, 405)
Screenshot: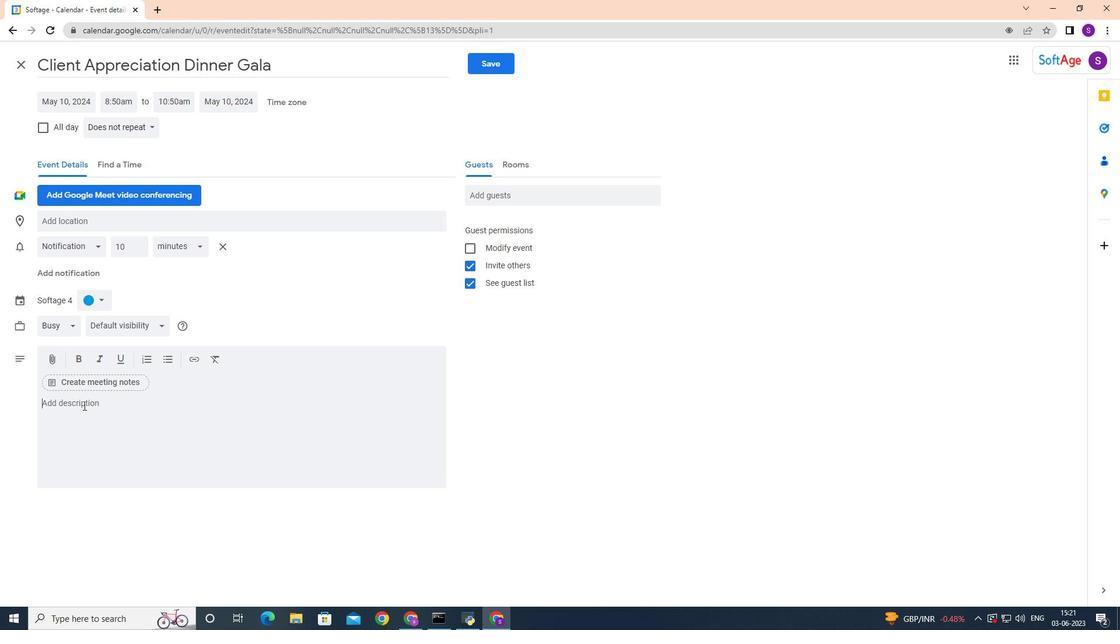 
Action: Key pressed <Key.shift>The<Key.space>employee<Key.space>will<Key.space>receve<Key.space><Key.backspace><Key.backspace><Key.backspace>ive<Key.space>specific<Key.space>and<Key.space>constructive<Key.space>feedback<Key.space>regarding<Key.space>their<Key.space>performance,<Key.space>highlo<Key.backspace>ighting<Key.space>areas<Key.space>of<Key.space>stength<Key.space><Key.backspace><Key.backspace><Key.backspace><Key.backspace>gth<Key.space><Key.backspace><Key.backspace><Key.backspace><Key.backspace><Key.backspace><Key.backspace>rength<Key.space>and<Key.space>areas<Key.space>that<Key.space>require<Key.space>improvement<Key.space><Key.backspace>.<Key.space>the<Key.space>feedback<Key.space>will<Key.space>be<Key.space>based<Key.space>on<Key.space>objective<Key.space>criteria<Key.space>and<Key.space>performance<Key.space>metrics.
Screenshot: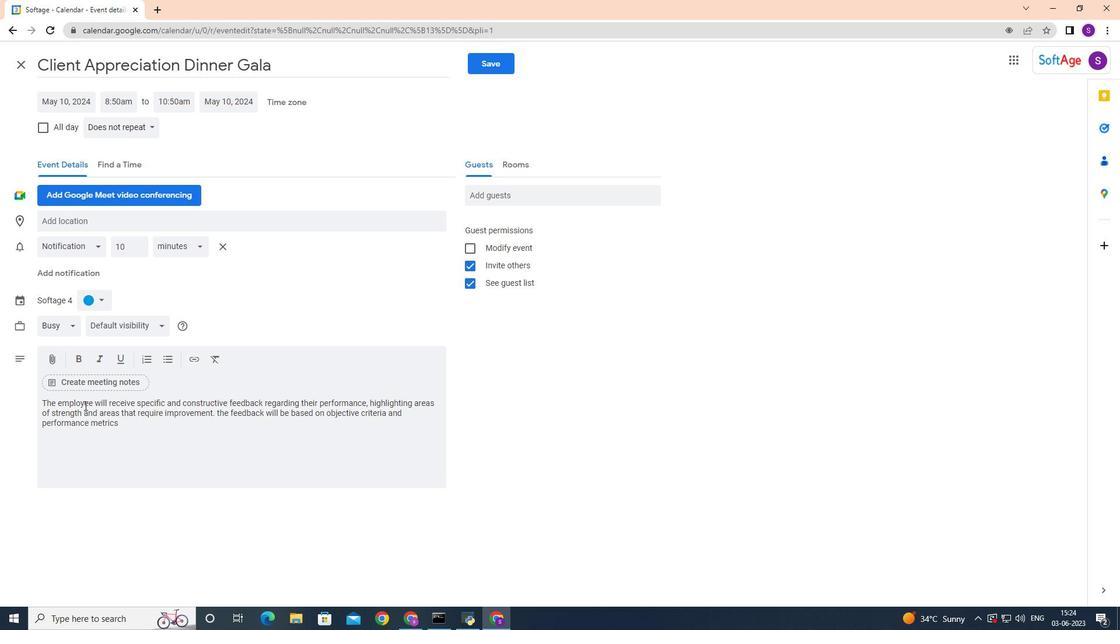 
Action: Mouse moved to (100, 296)
Screenshot: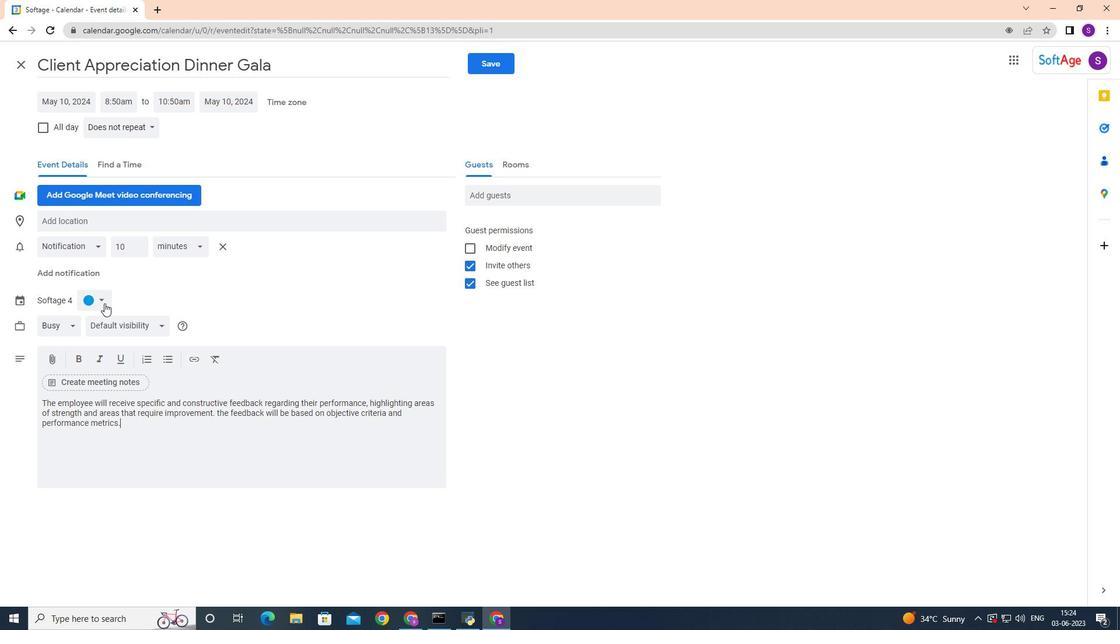 
Action: Mouse pressed left at (100, 296)
Screenshot: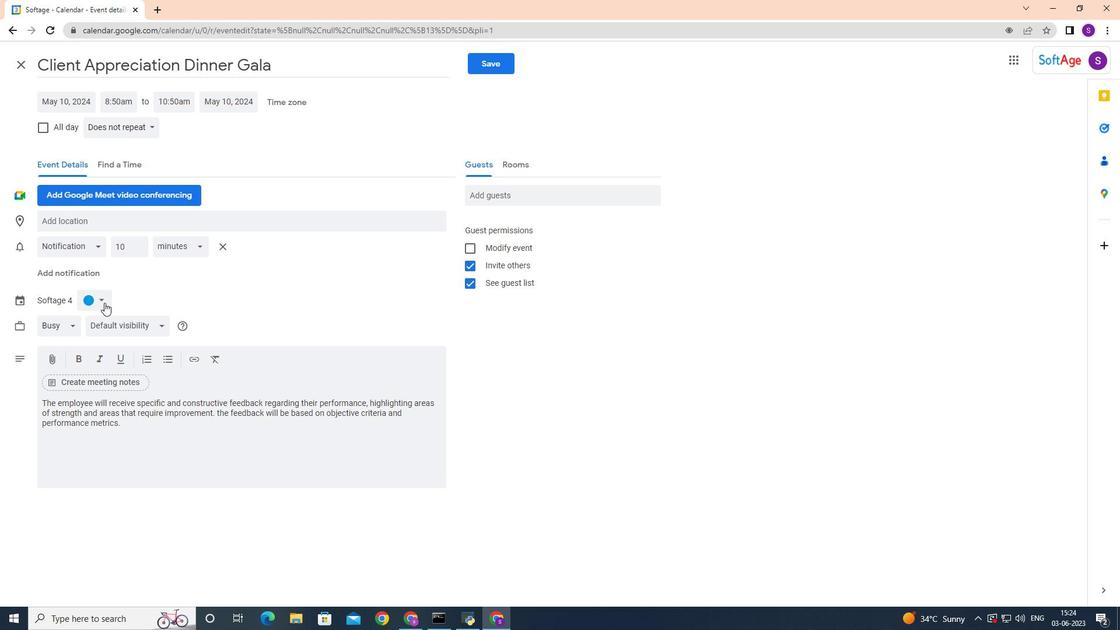 
Action: Mouse moved to (103, 299)
Screenshot: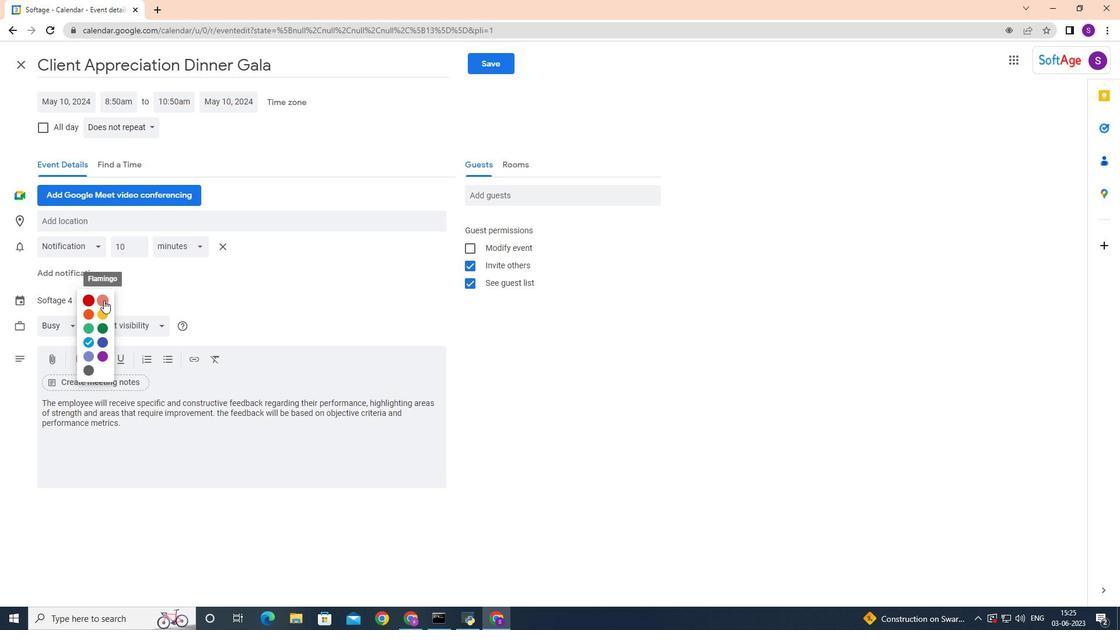 
Action: Mouse pressed left at (103, 299)
Screenshot: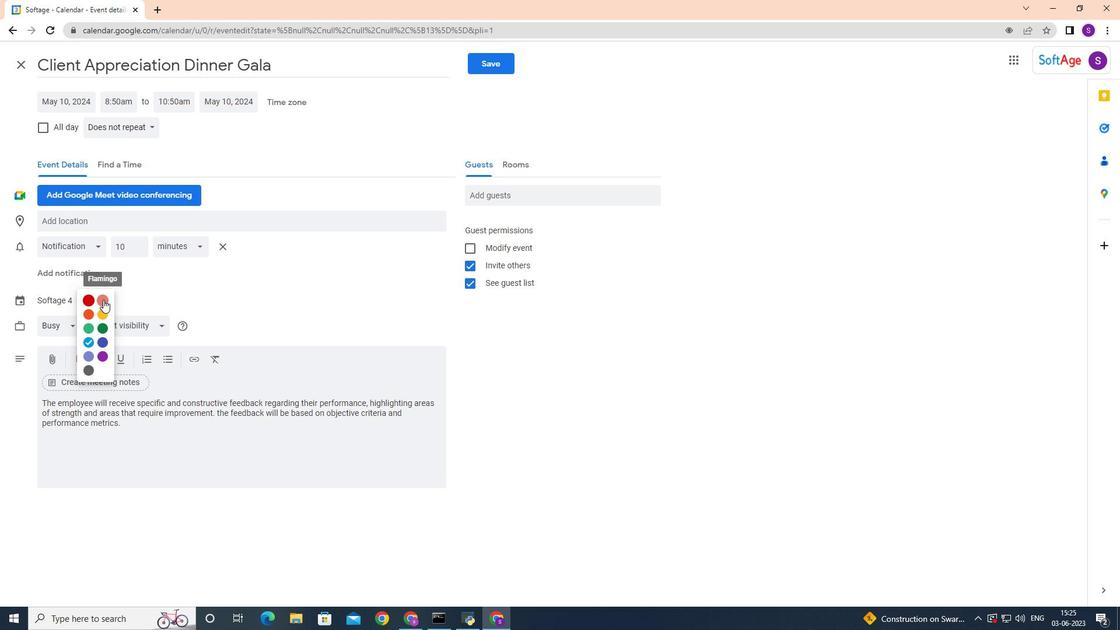 
Action: Mouse moved to (95, 222)
Screenshot: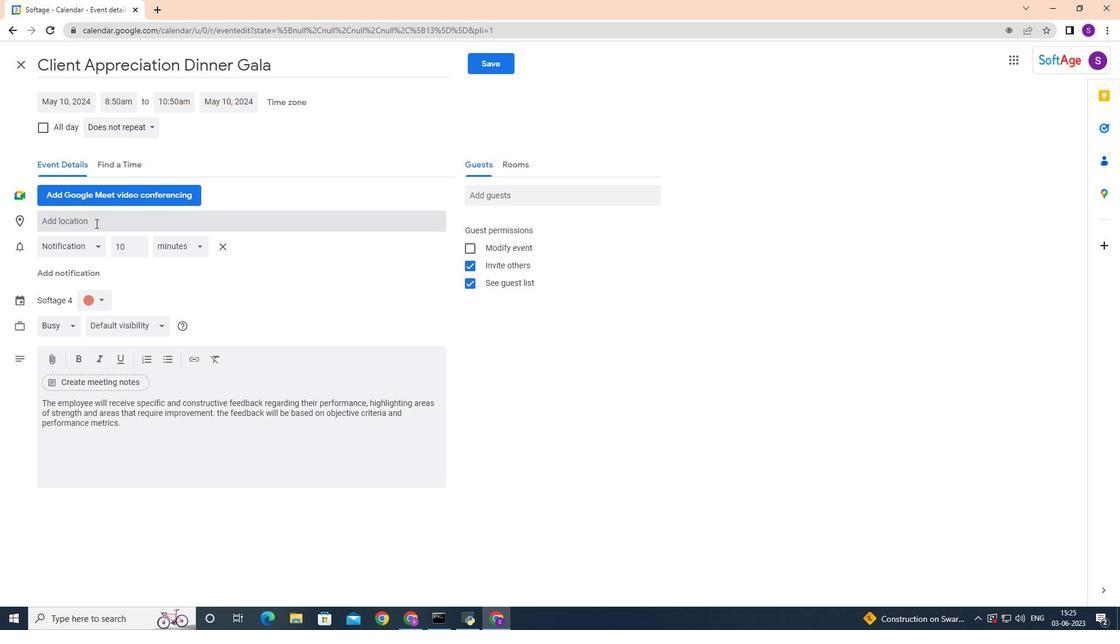 
Action: Mouse pressed left at (95, 222)
Screenshot: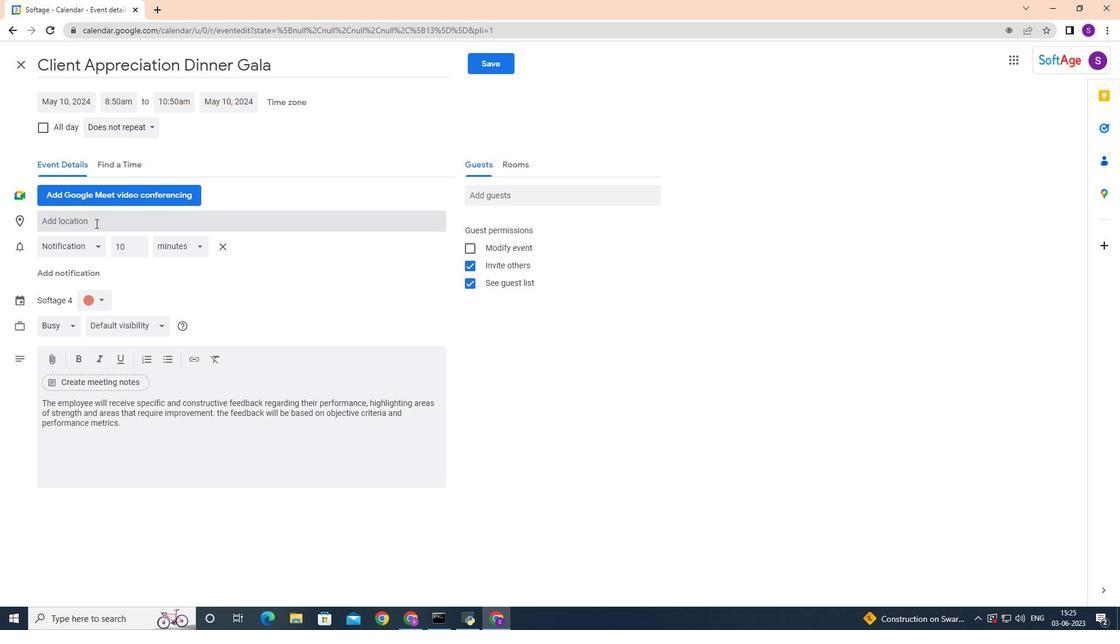 
Action: Key pressed <Key.shift>Brussels,<Key.space><Key.shift><Key.shift><Key.shift><Key.shift><Key.shift>Belgium<Key.space>
Screenshot: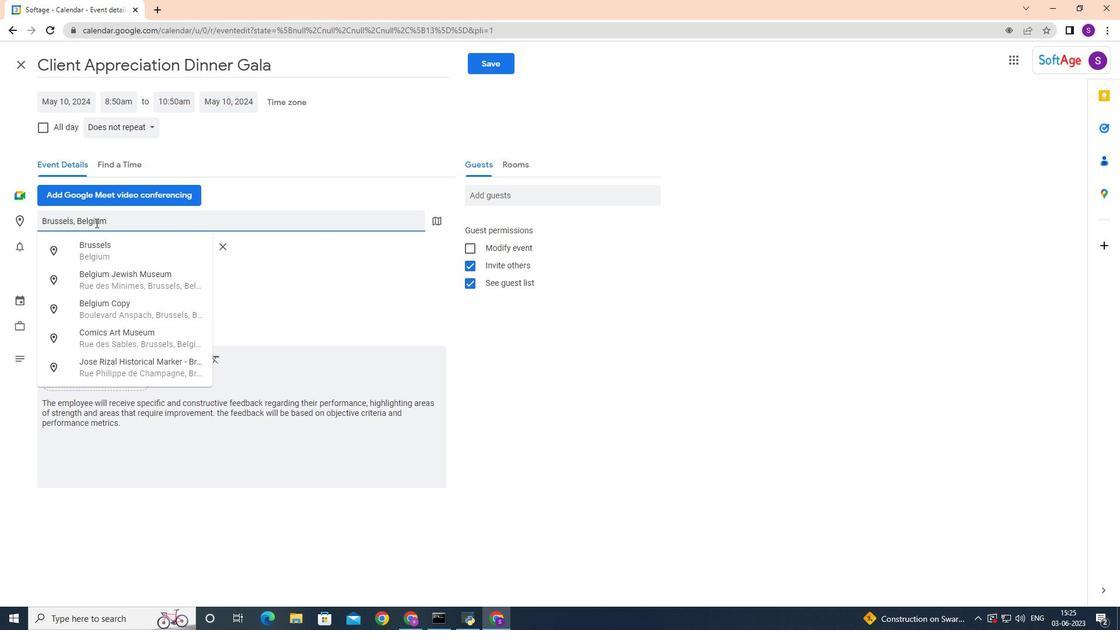 
Action: Mouse moved to (537, 196)
Screenshot: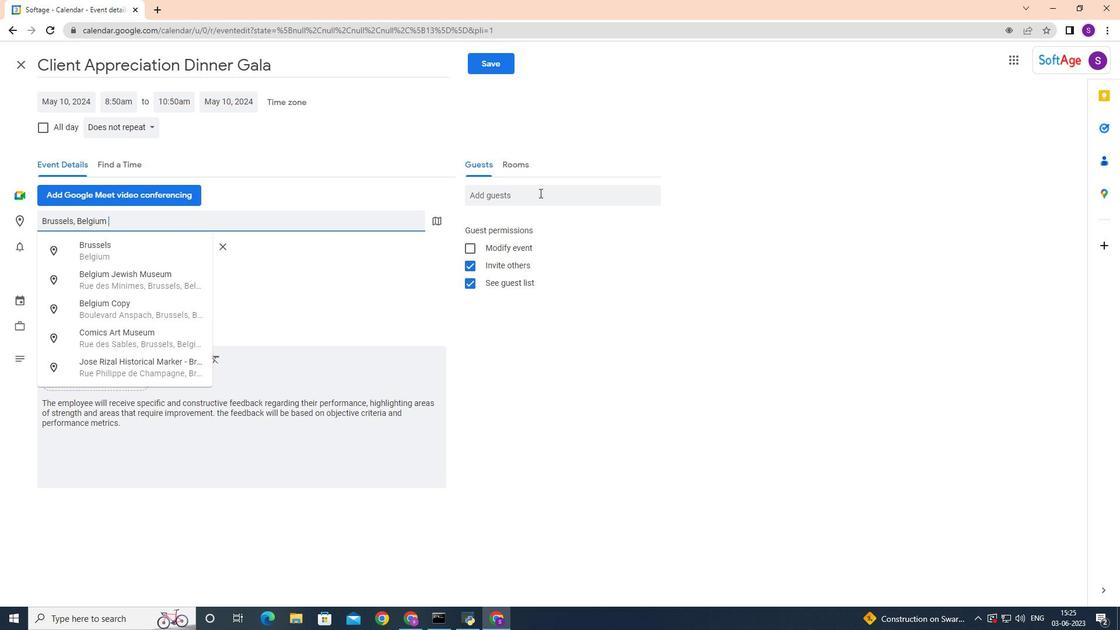 
Action: Mouse pressed left at (537, 196)
Screenshot: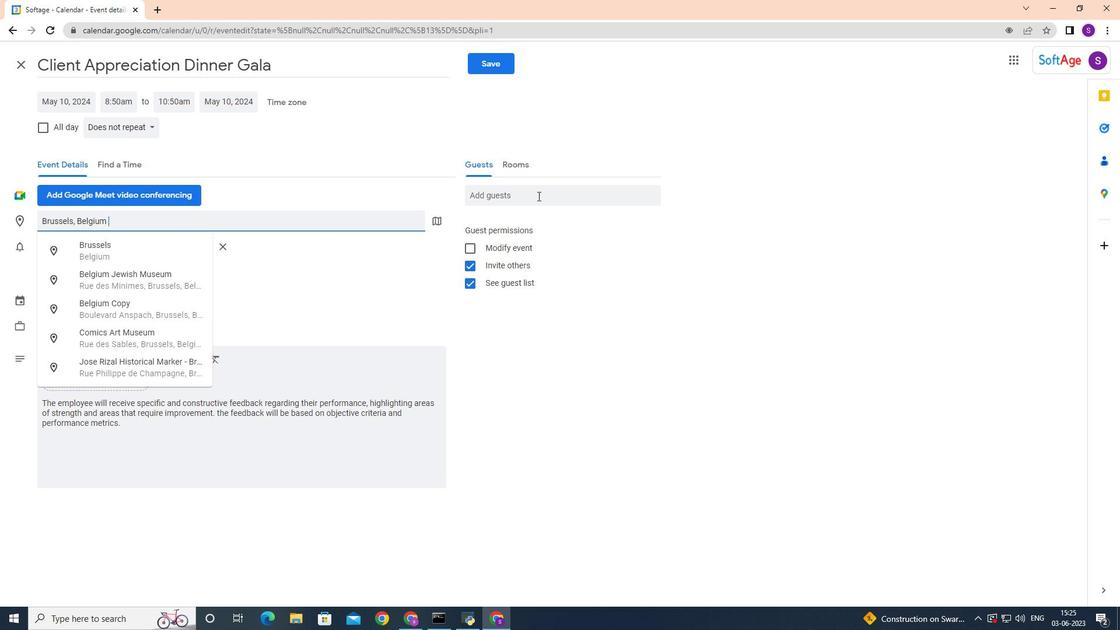 
Action: Key pressed softage.2
Screenshot: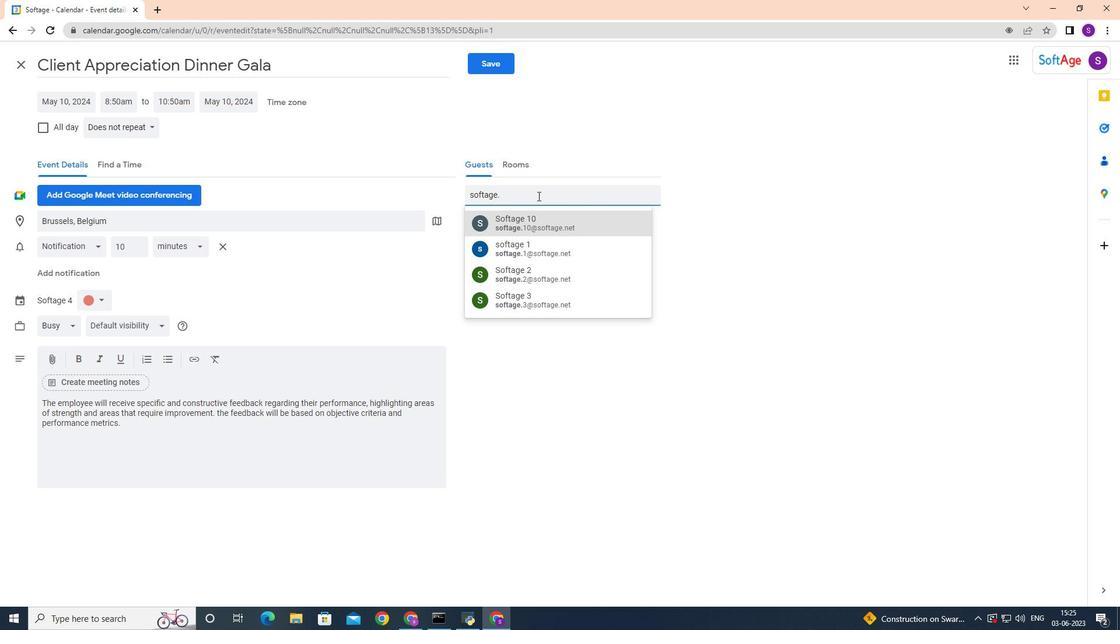 
Action: Mouse moved to (531, 225)
Screenshot: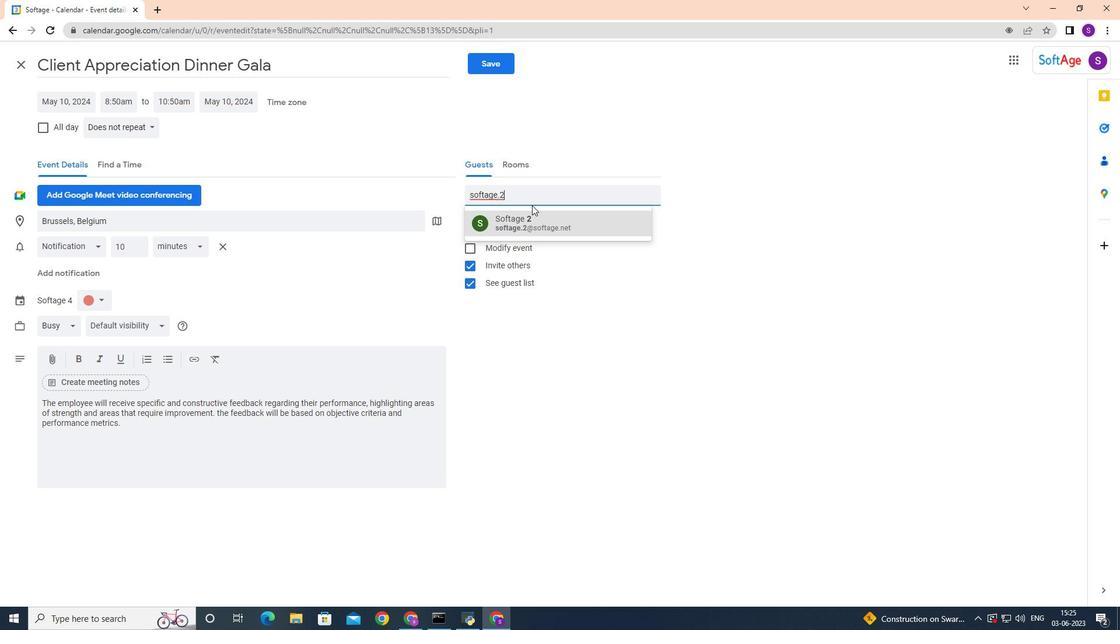 
Action: Mouse pressed left at (531, 225)
Screenshot: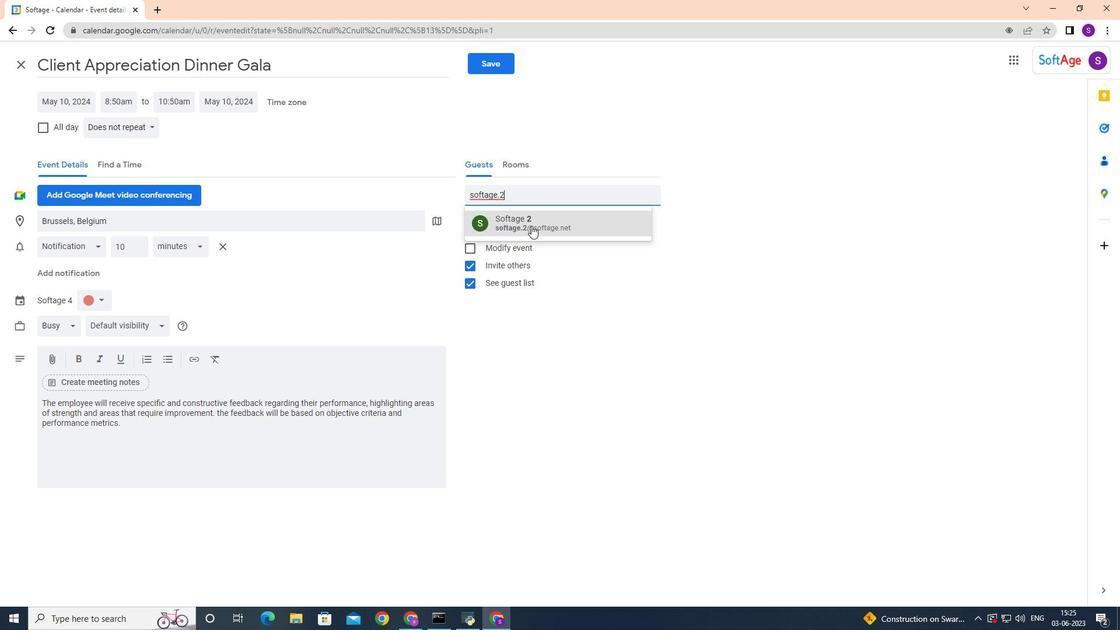 
Action: Mouse moved to (529, 219)
Screenshot: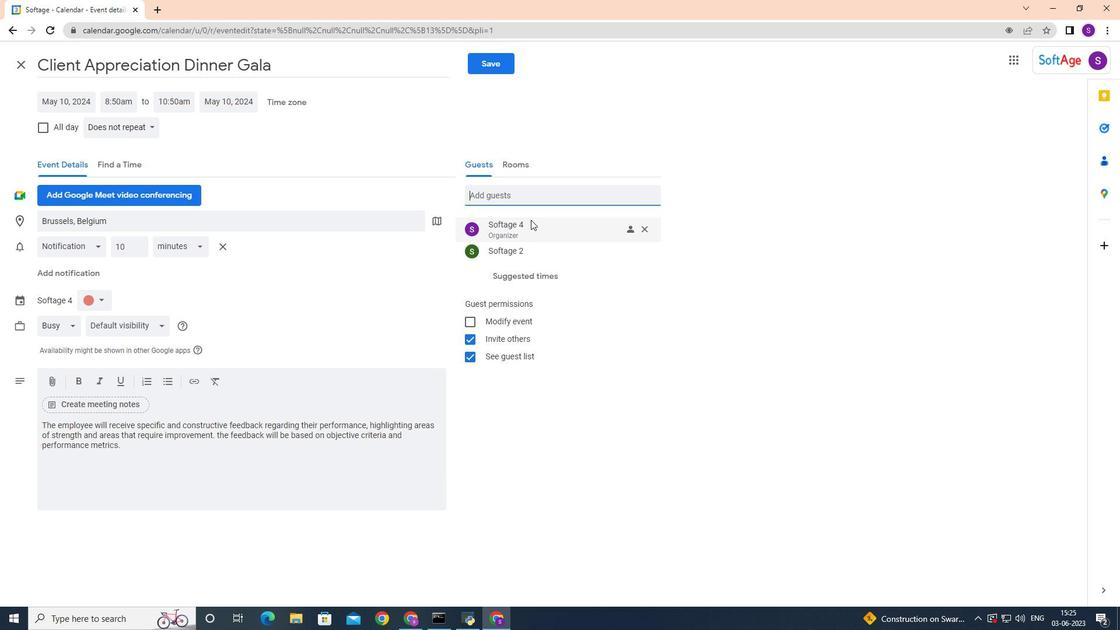 
Action: Key pressed softage3
Screenshot: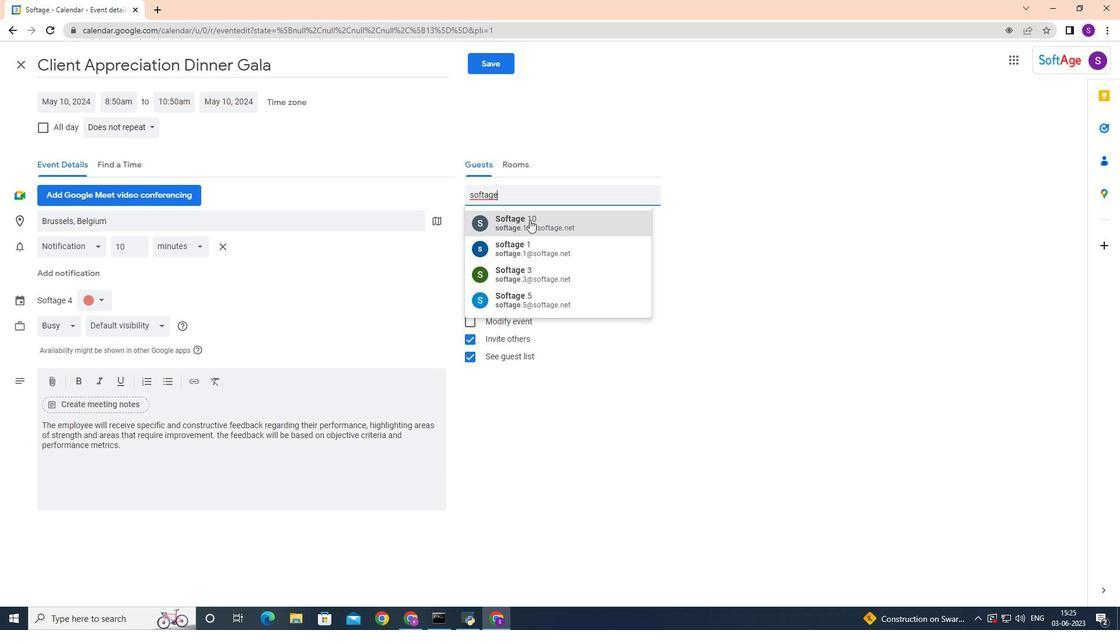 
Action: Mouse moved to (541, 259)
Screenshot: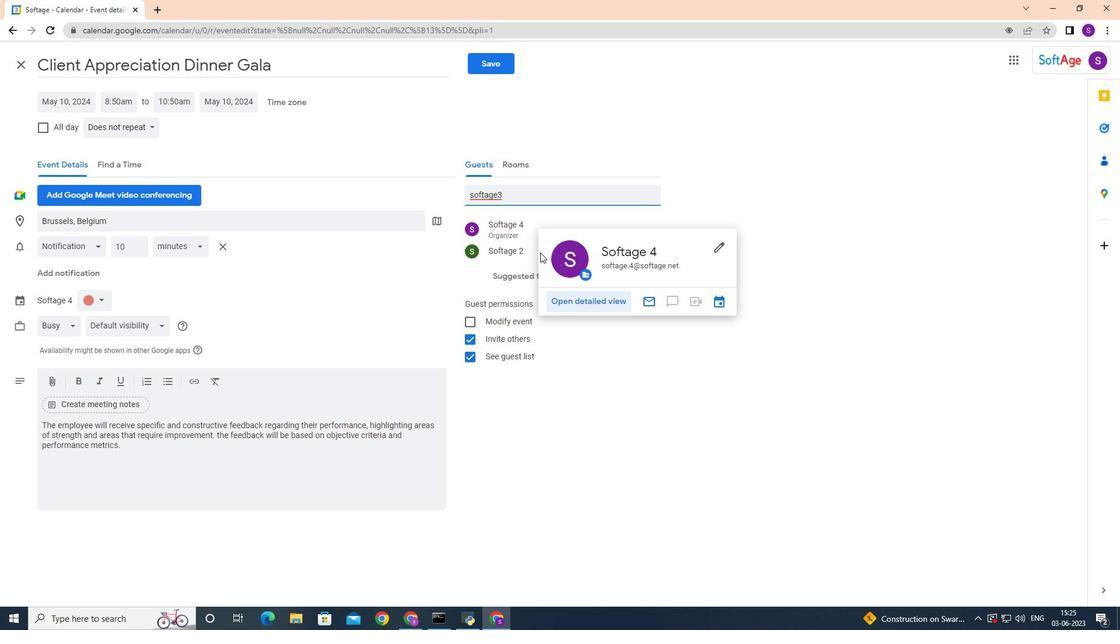 
Action: Key pressed <Key.backspace>.3
Screenshot: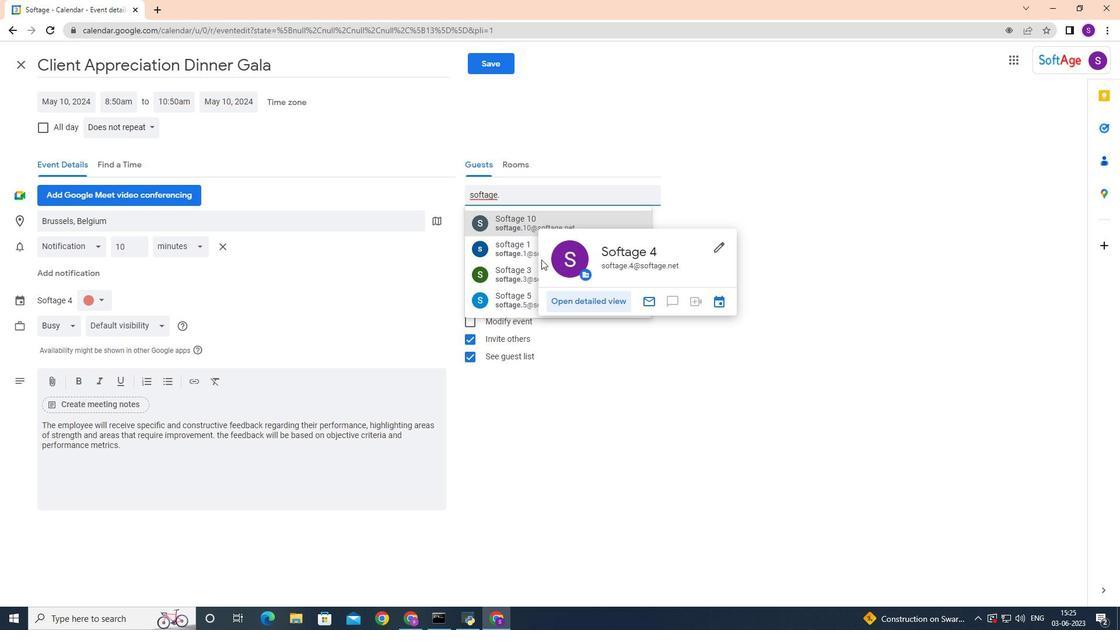
Action: Mouse moved to (518, 222)
Screenshot: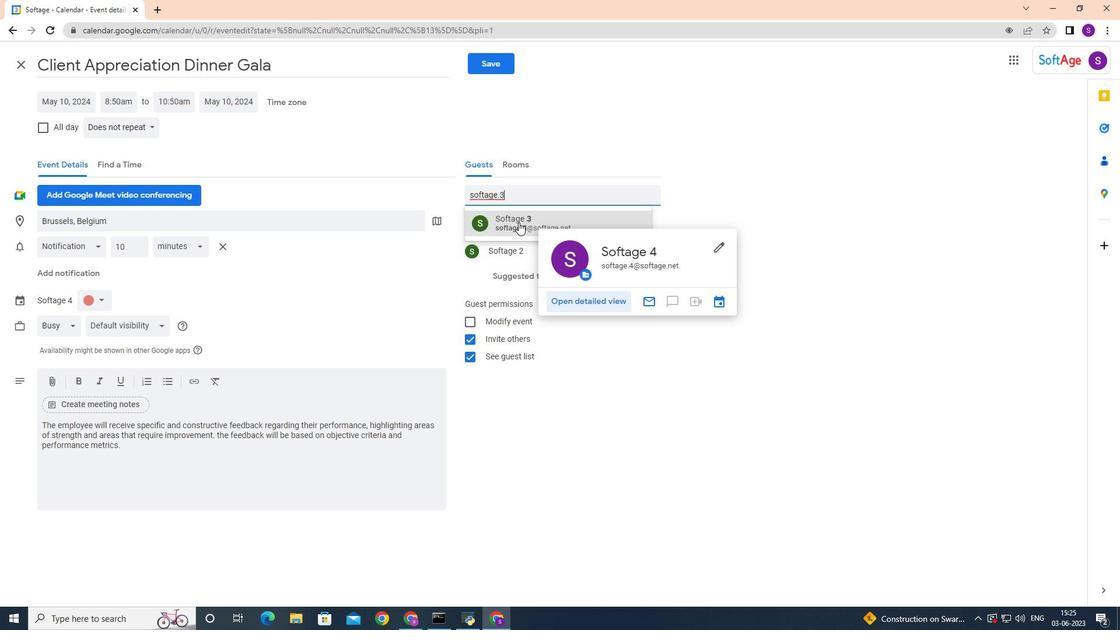 
Action: Mouse pressed left at (518, 222)
Screenshot: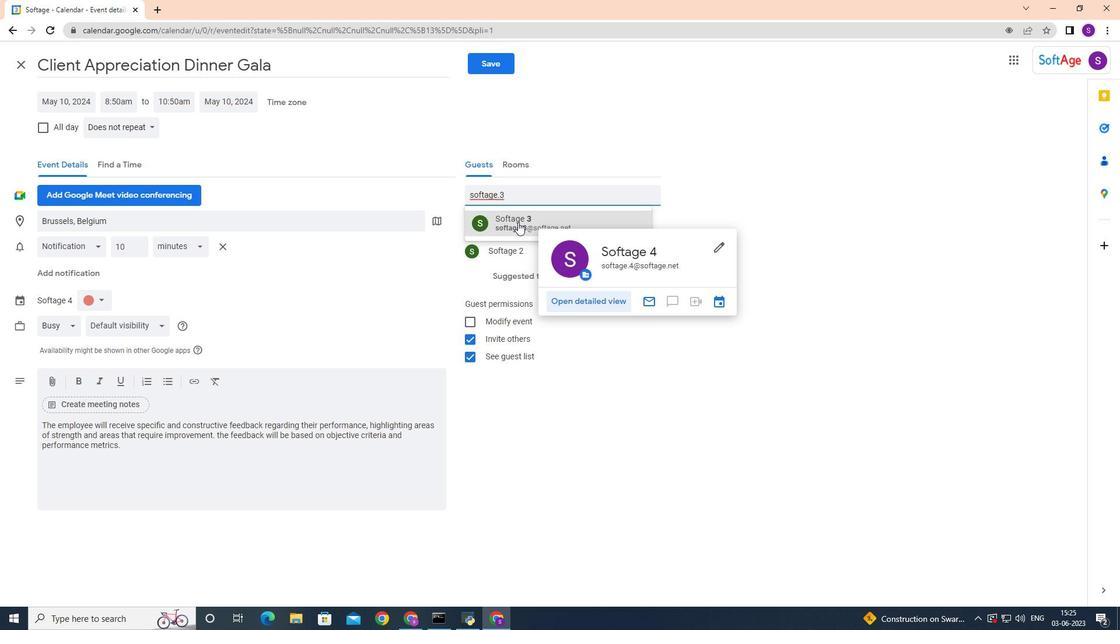 
Action: Mouse moved to (154, 126)
Screenshot: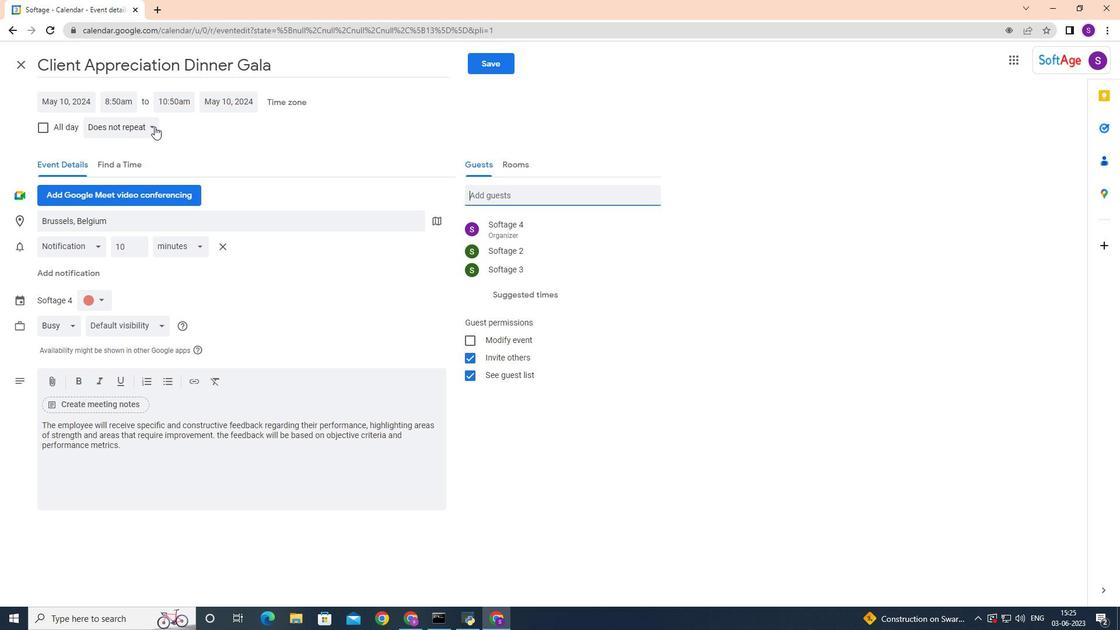 
Action: Mouse pressed left at (154, 126)
Screenshot: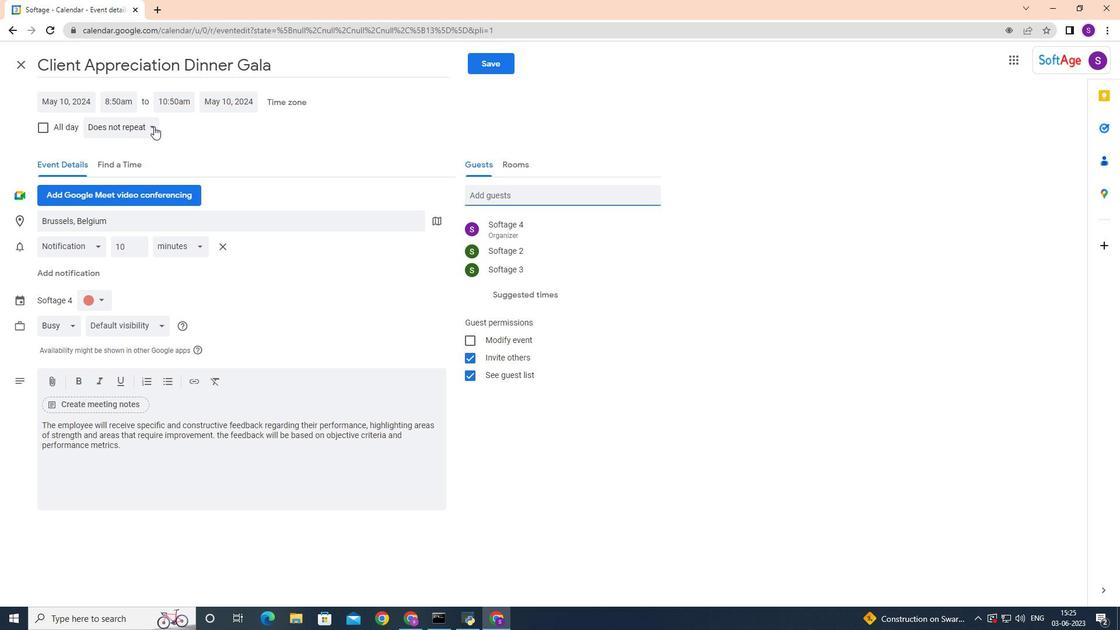 
Action: Mouse moved to (149, 148)
Screenshot: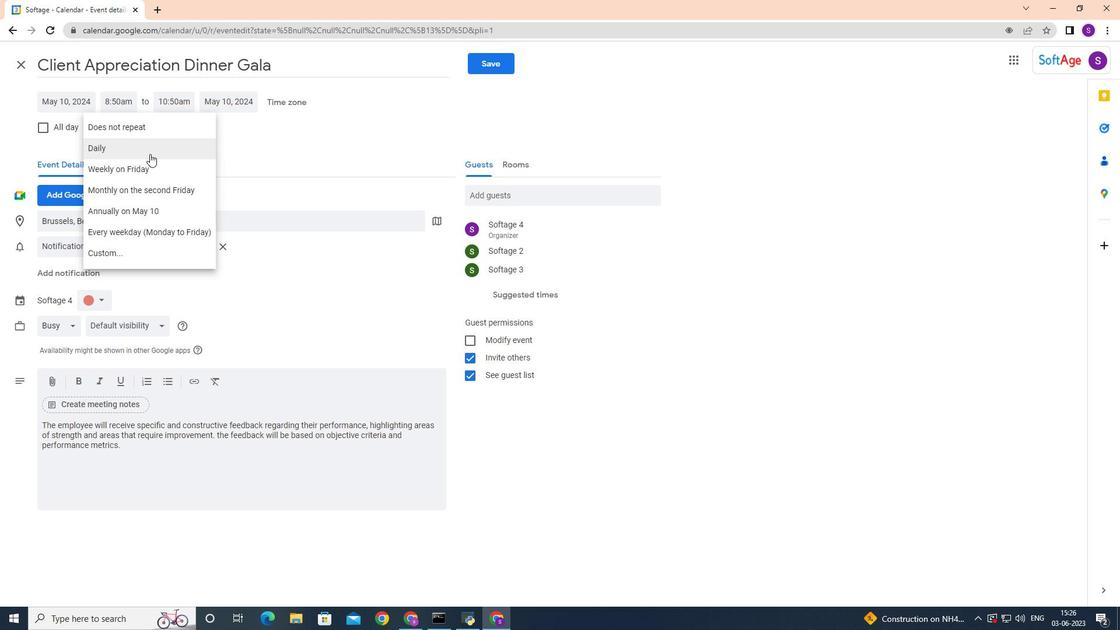 
Action: Mouse pressed left at (149, 148)
Screenshot: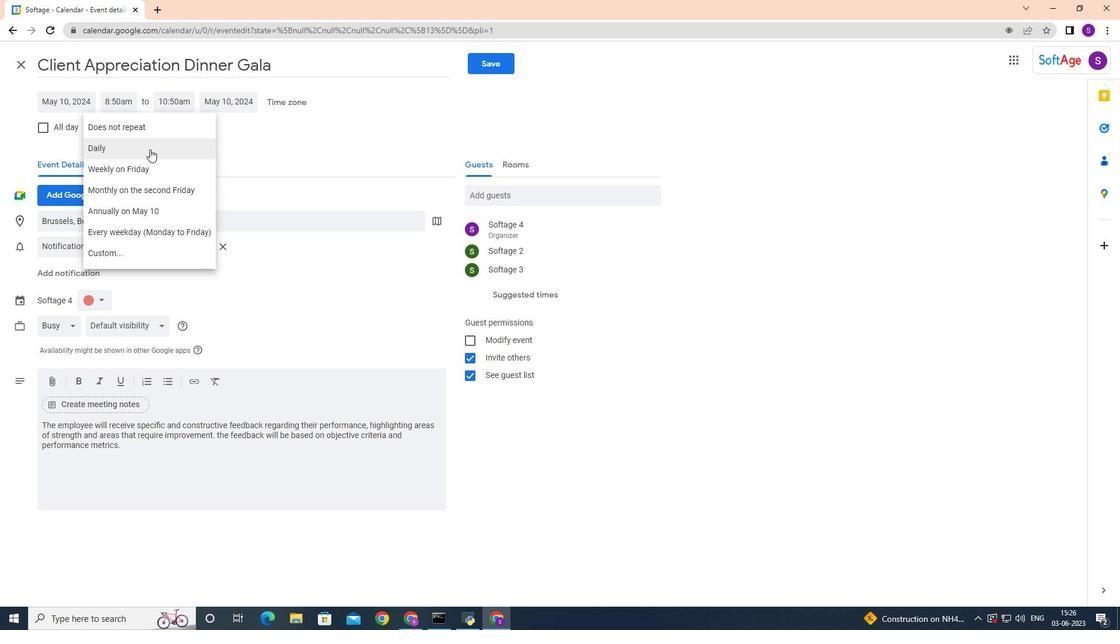 
Action: Mouse moved to (492, 63)
Screenshot: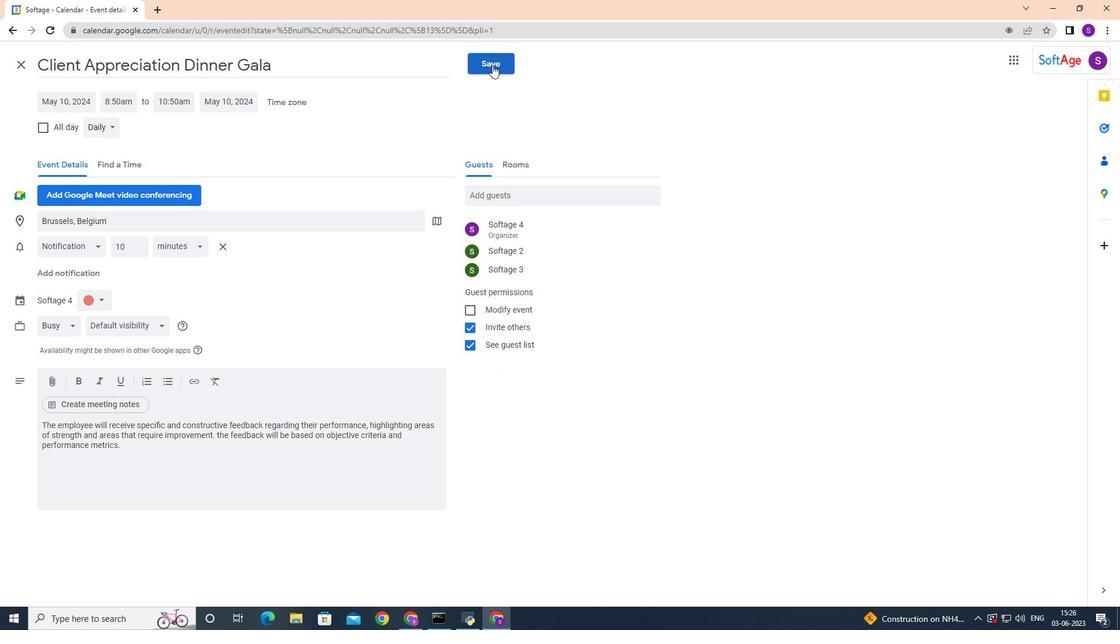 
Action: Mouse pressed left at (492, 63)
Screenshot: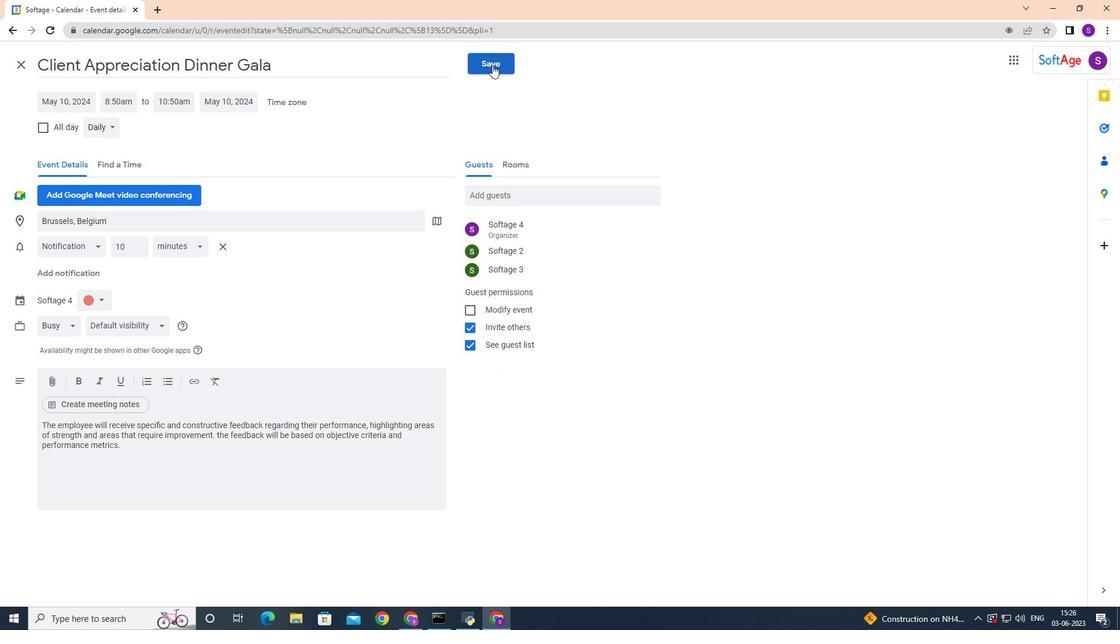 
Action: Mouse moved to (674, 348)
Screenshot: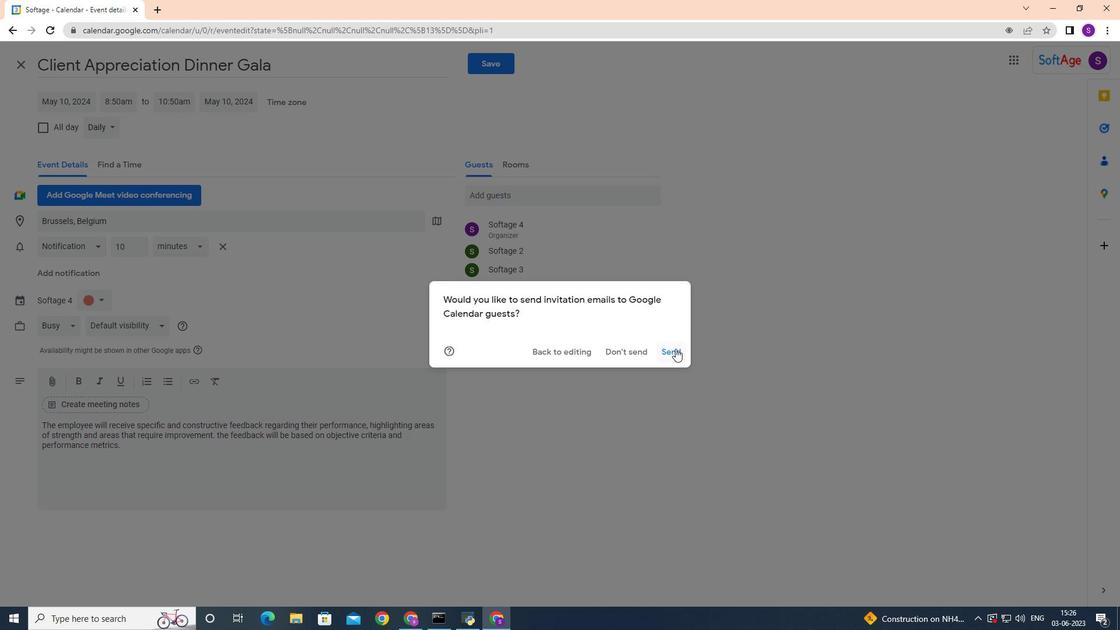 
Action: Mouse pressed left at (674, 348)
Screenshot: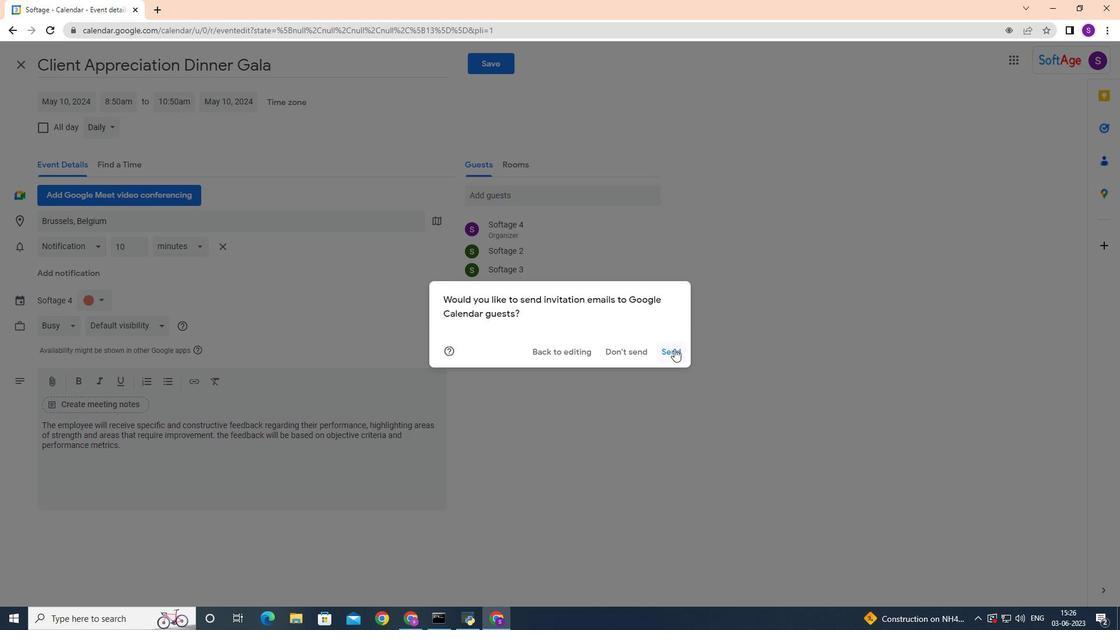 
